 Task: Look for space in 'Aïn el Bell, Algeria from 21st June, 2023 to 29th June, 2023 for 4 adults in price range Rs.7000 to Rs.12000. Place can be entire place with 2 bedrooms having 2 beds and 2 bathrooms. Property type can be house, flat, hotel. Booking option can be shelf check-in. Required host language is .
Action: Mouse moved to (550, 117)
Screenshot: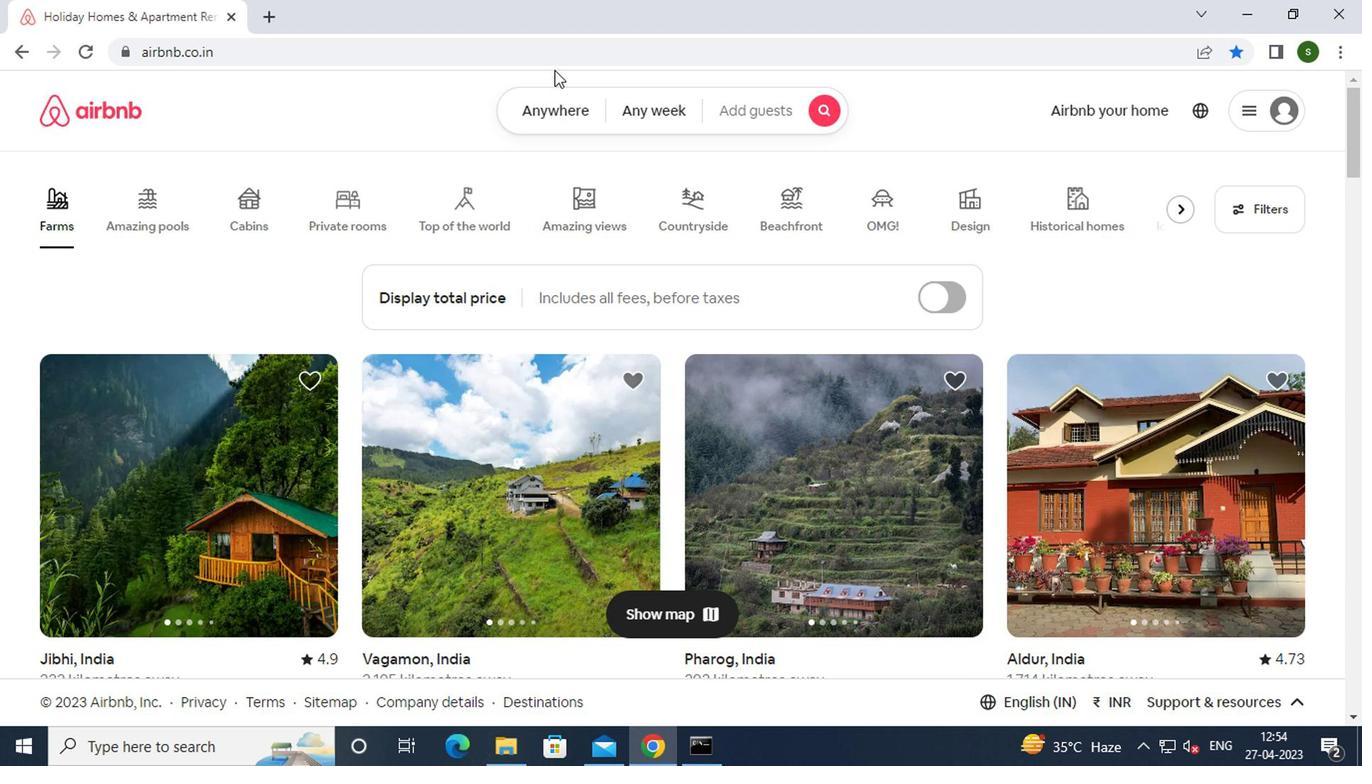 
Action: Mouse pressed left at (550, 117)
Screenshot: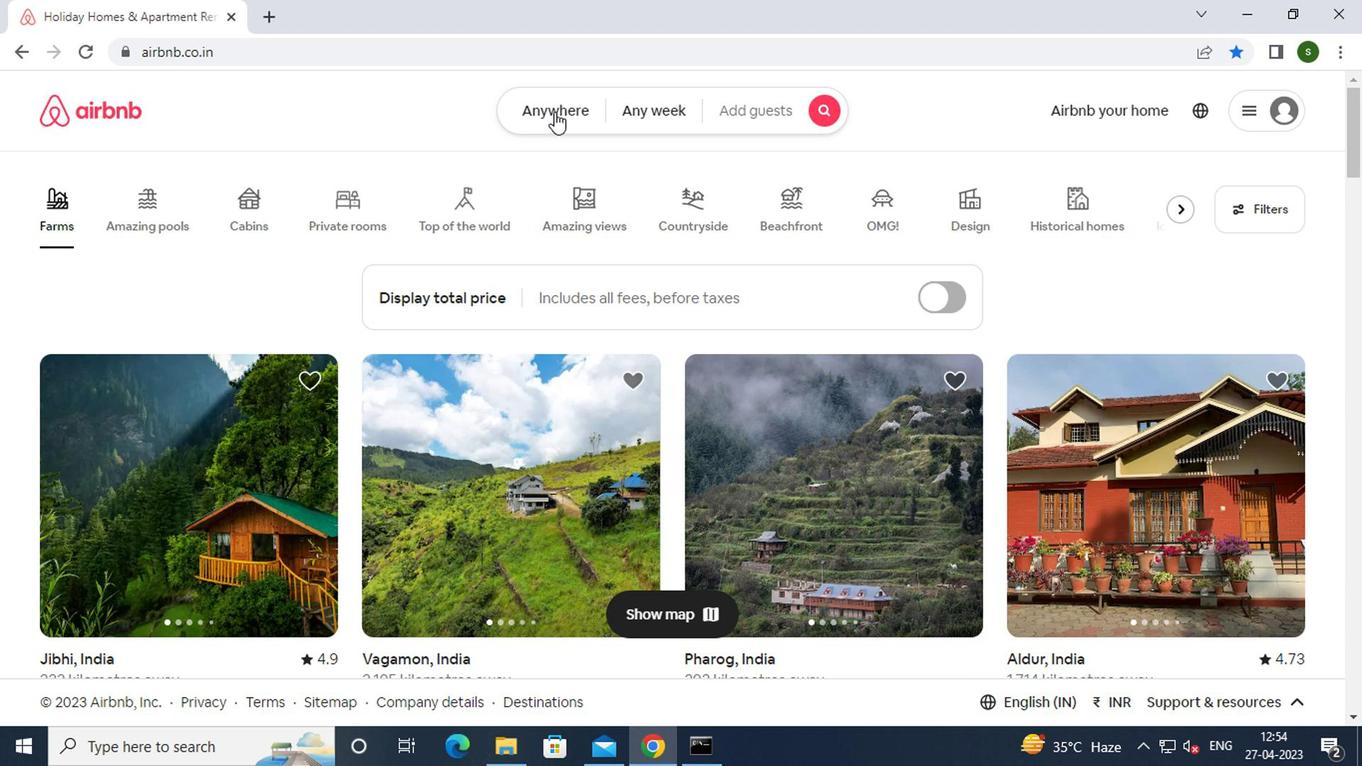 
Action: Mouse moved to (476, 191)
Screenshot: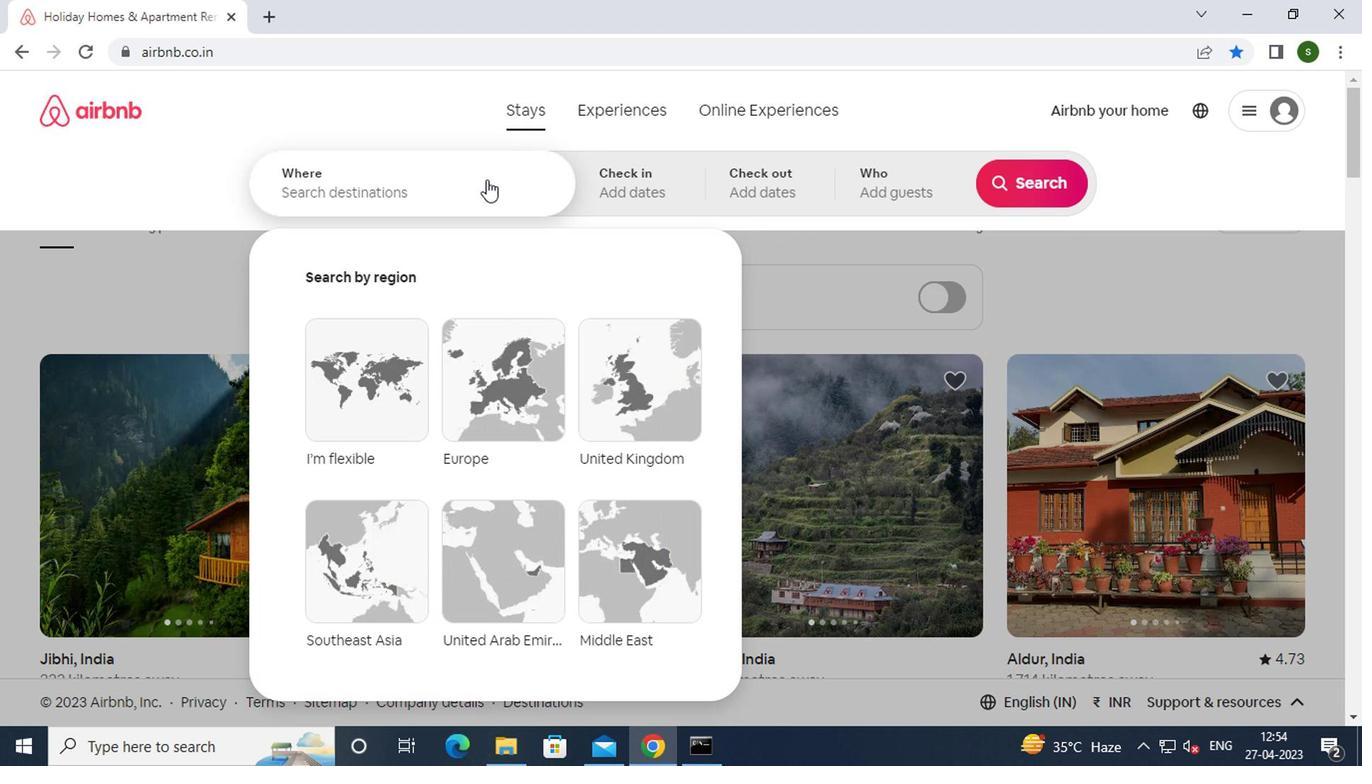 
Action: Mouse pressed left at (476, 191)
Screenshot: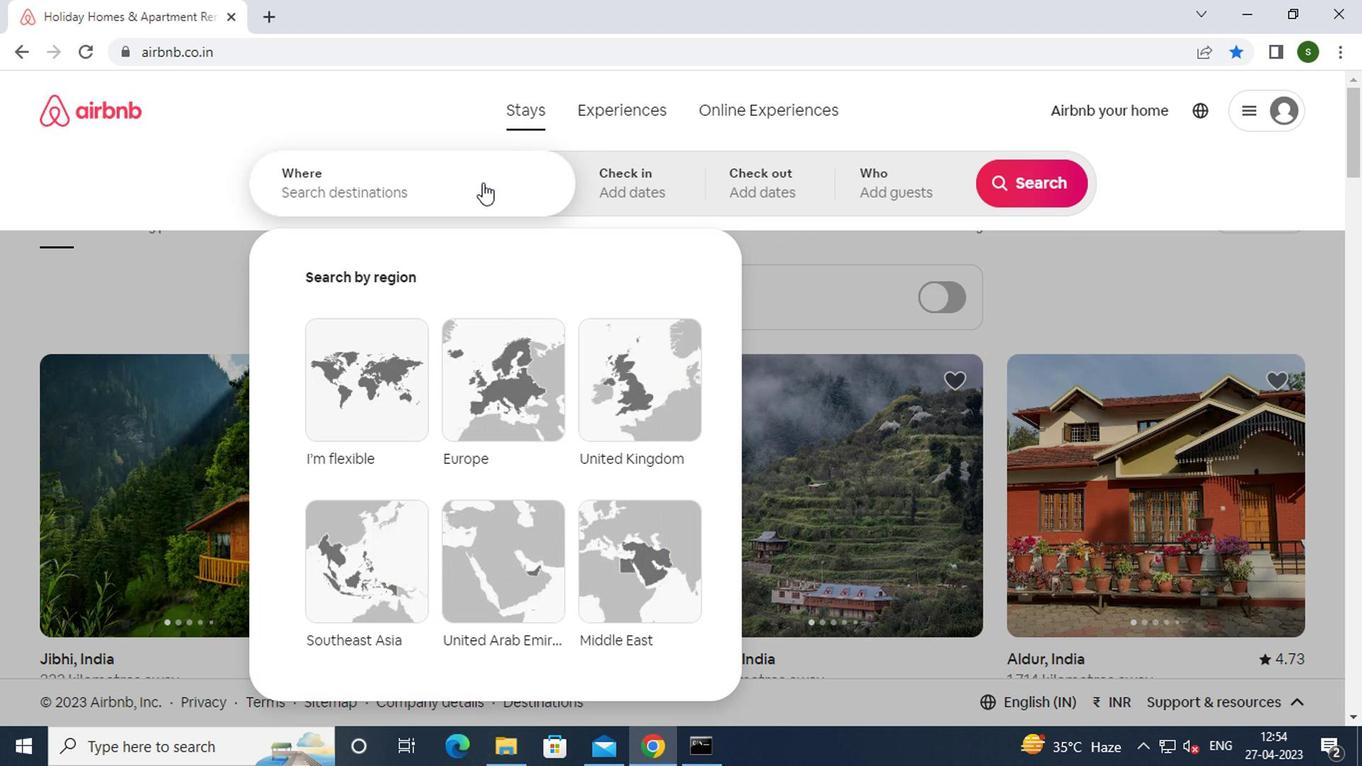 
Action: Key pressed a<Key.caps_lock>in<Key.space>el<Key.space><Key.caps_lock>b<Key.caps_lock>ell,
Screenshot: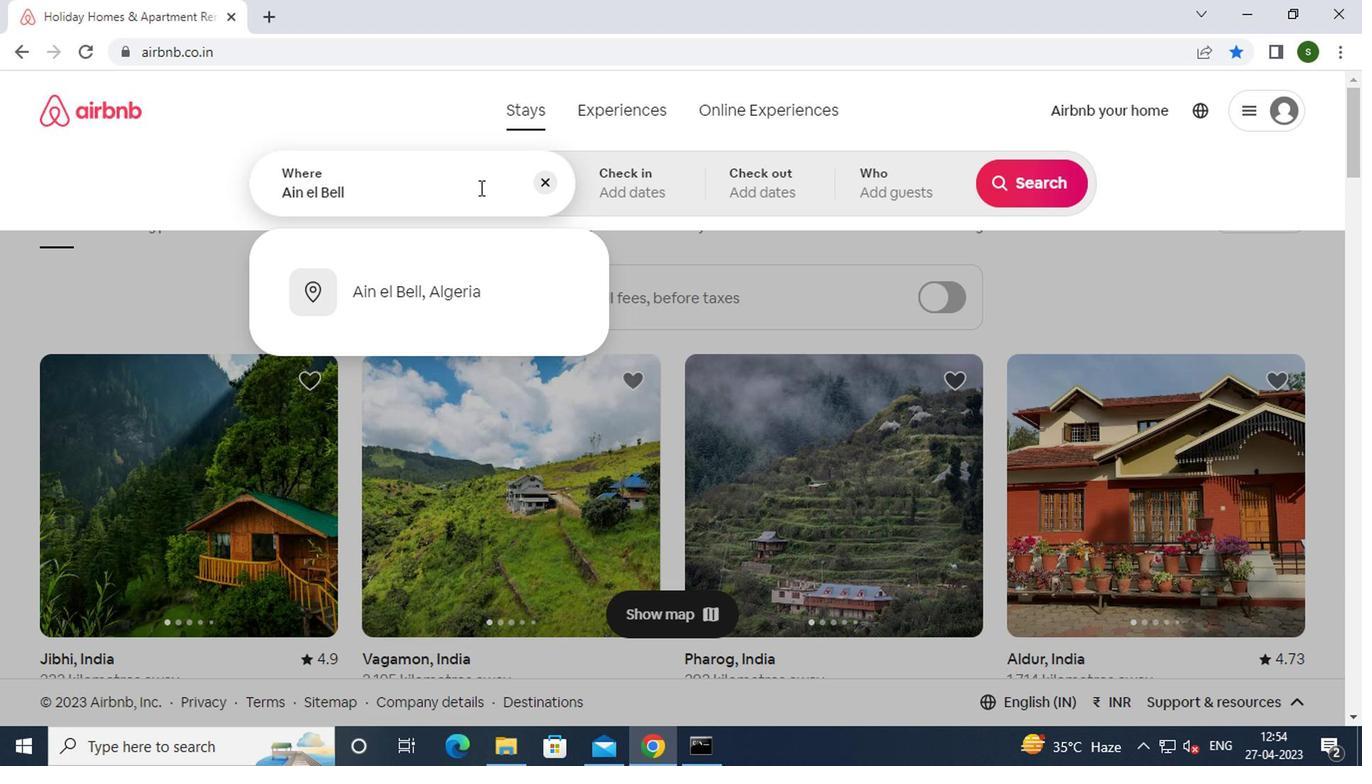
Action: Mouse moved to (494, 291)
Screenshot: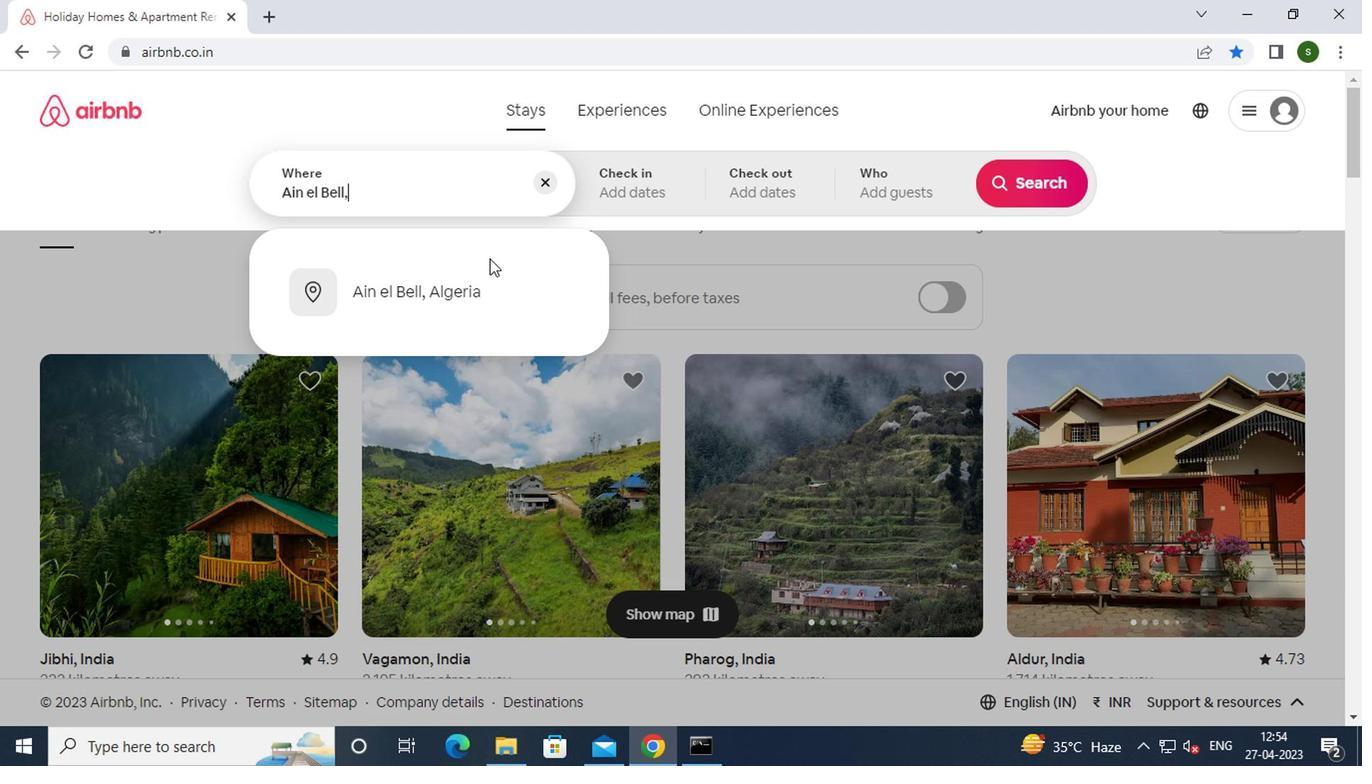 
Action: Mouse pressed left at (494, 291)
Screenshot: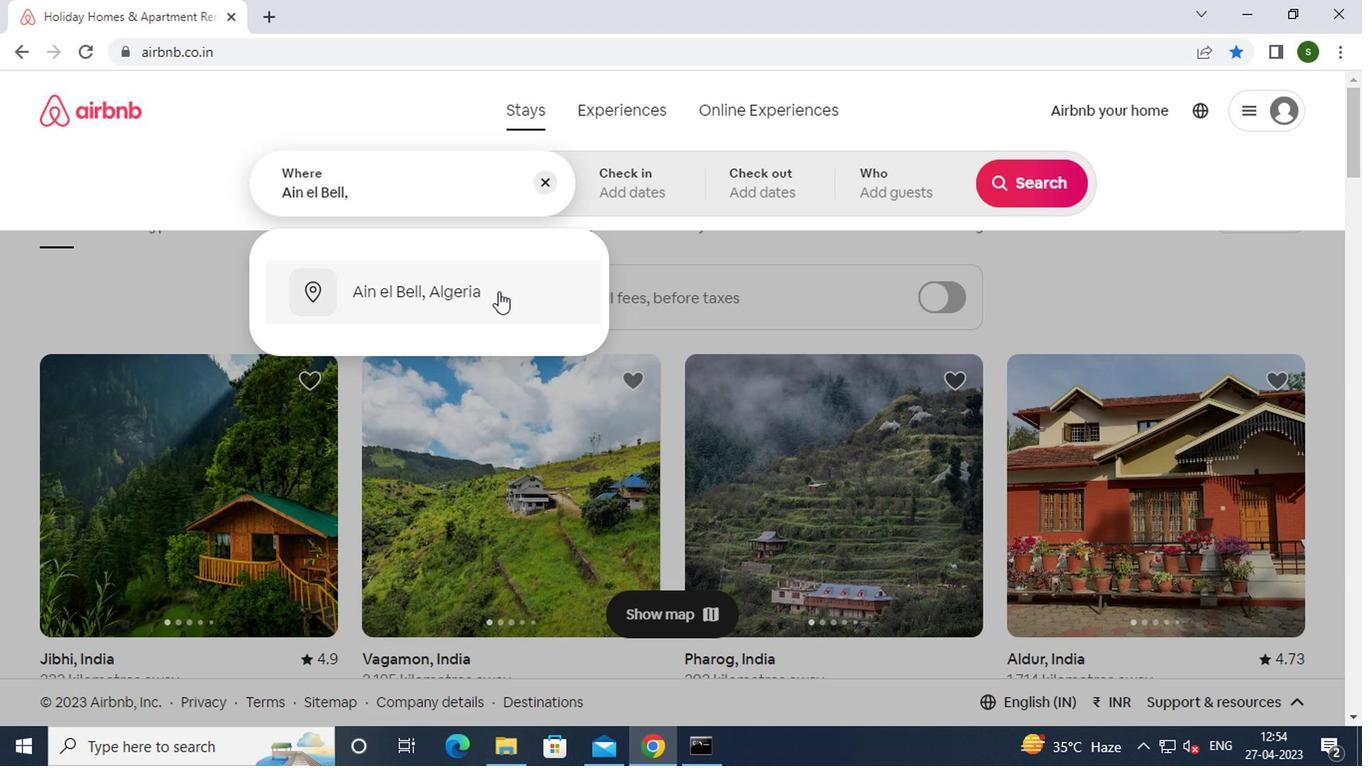 
Action: Mouse moved to (1017, 335)
Screenshot: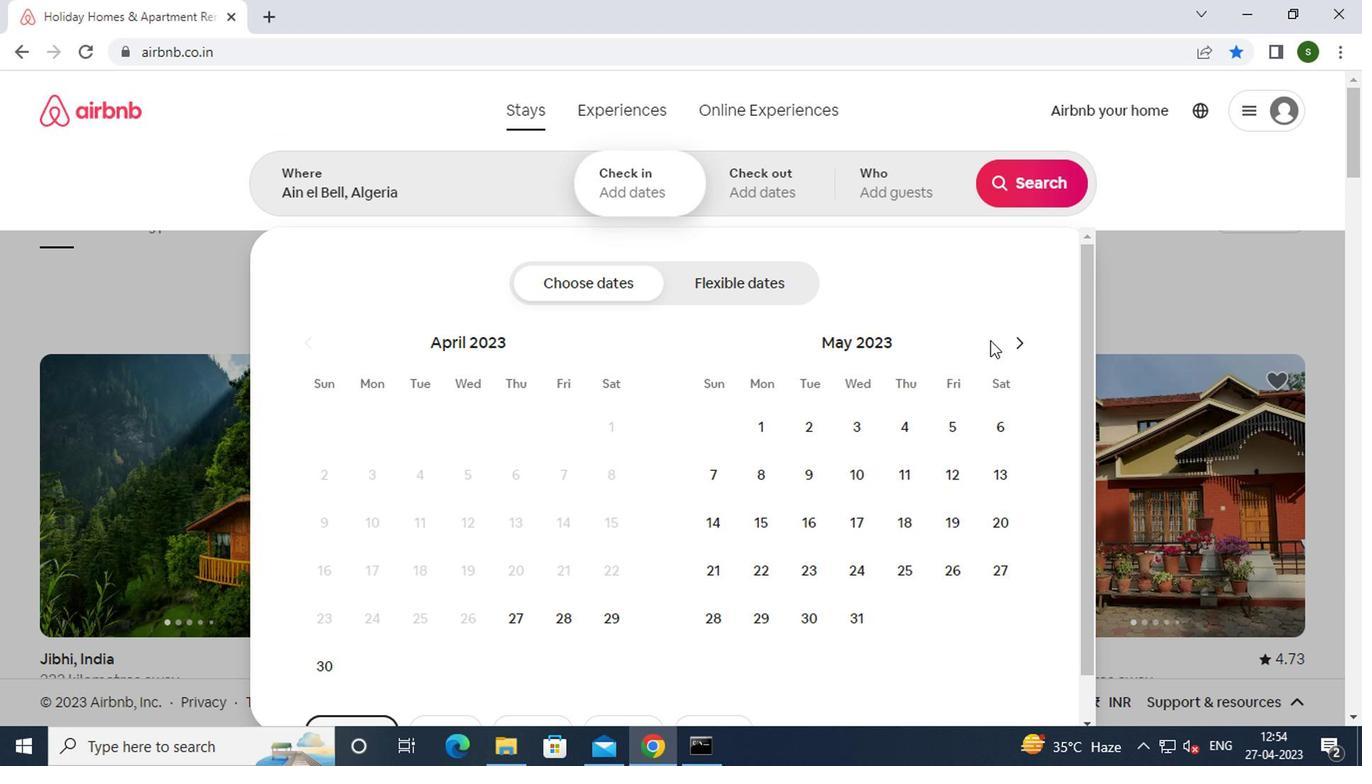
Action: Mouse pressed left at (1017, 335)
Screenshot: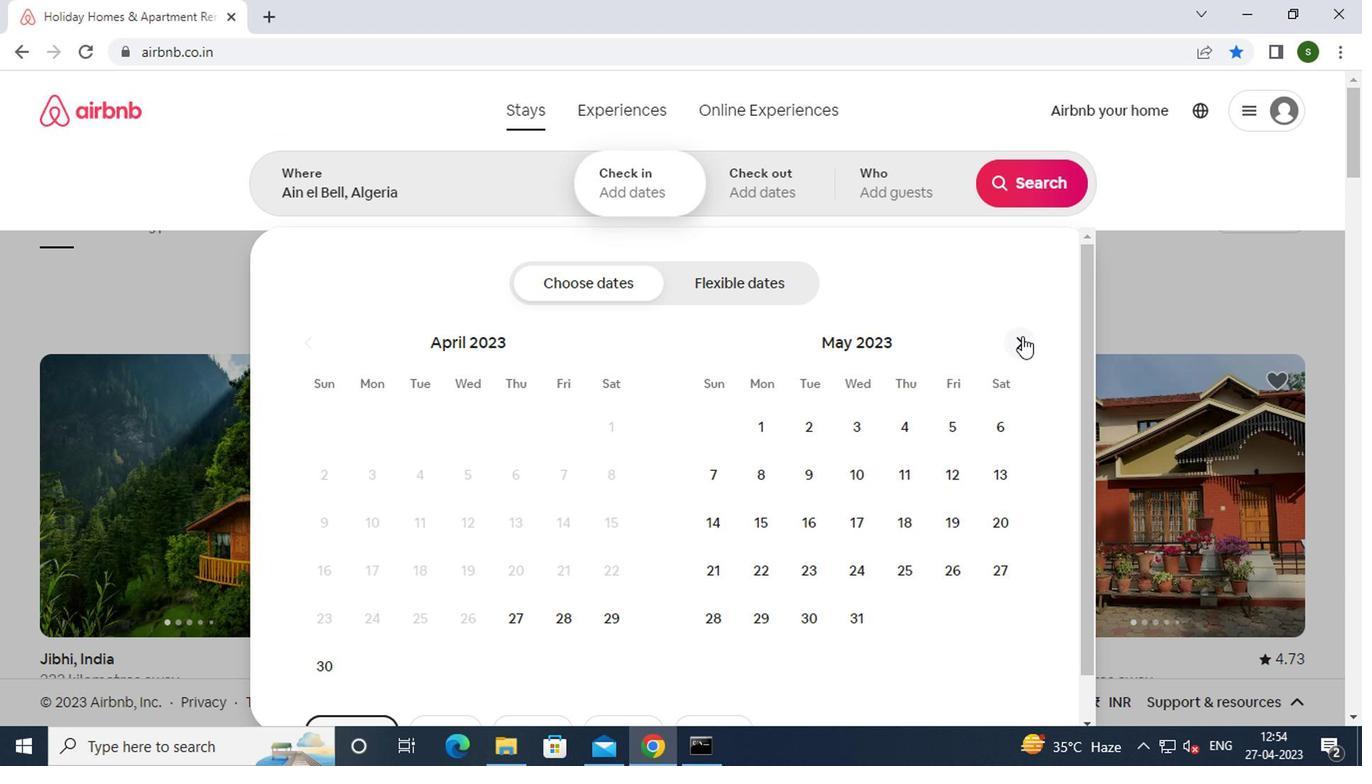 
Action: Mouse moved to (850, 564)
Screenshot: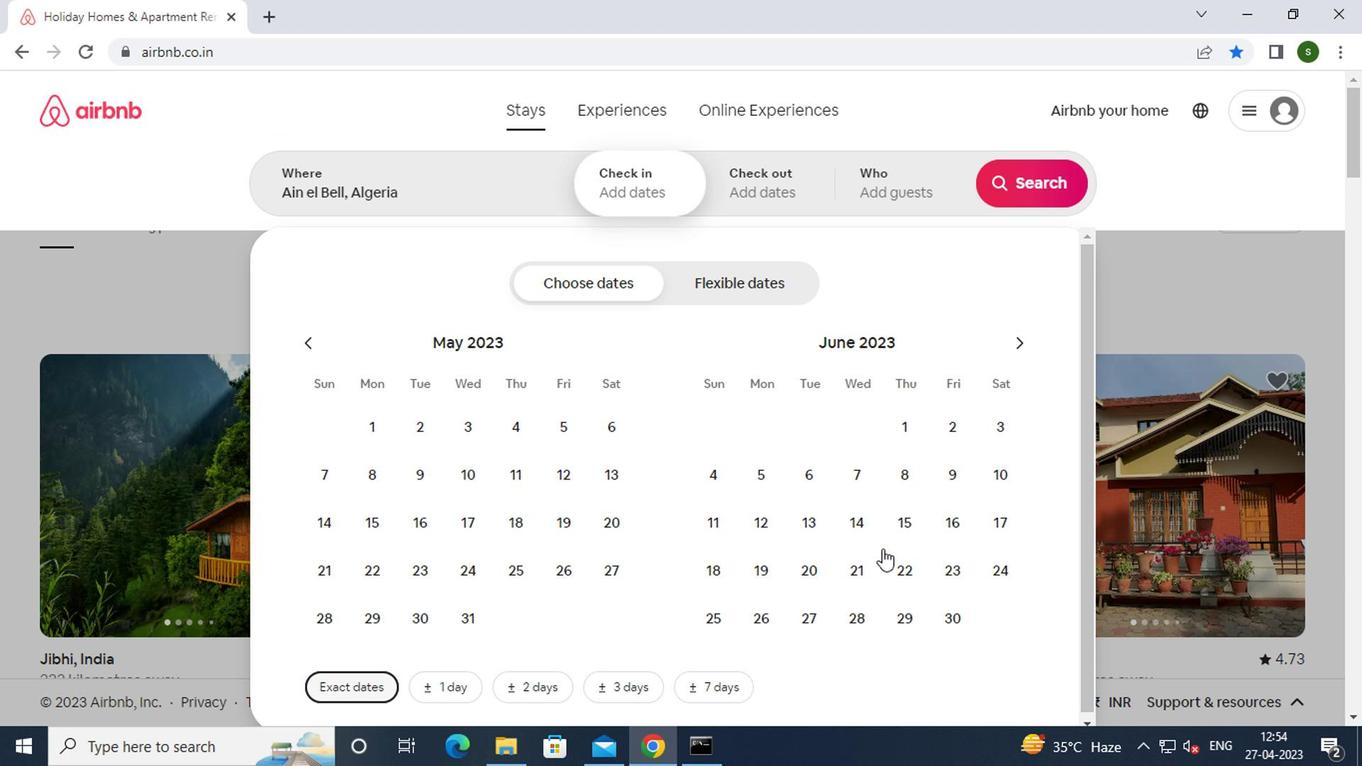
Action: Mouse pressed left at (850, 564)
Screenshot: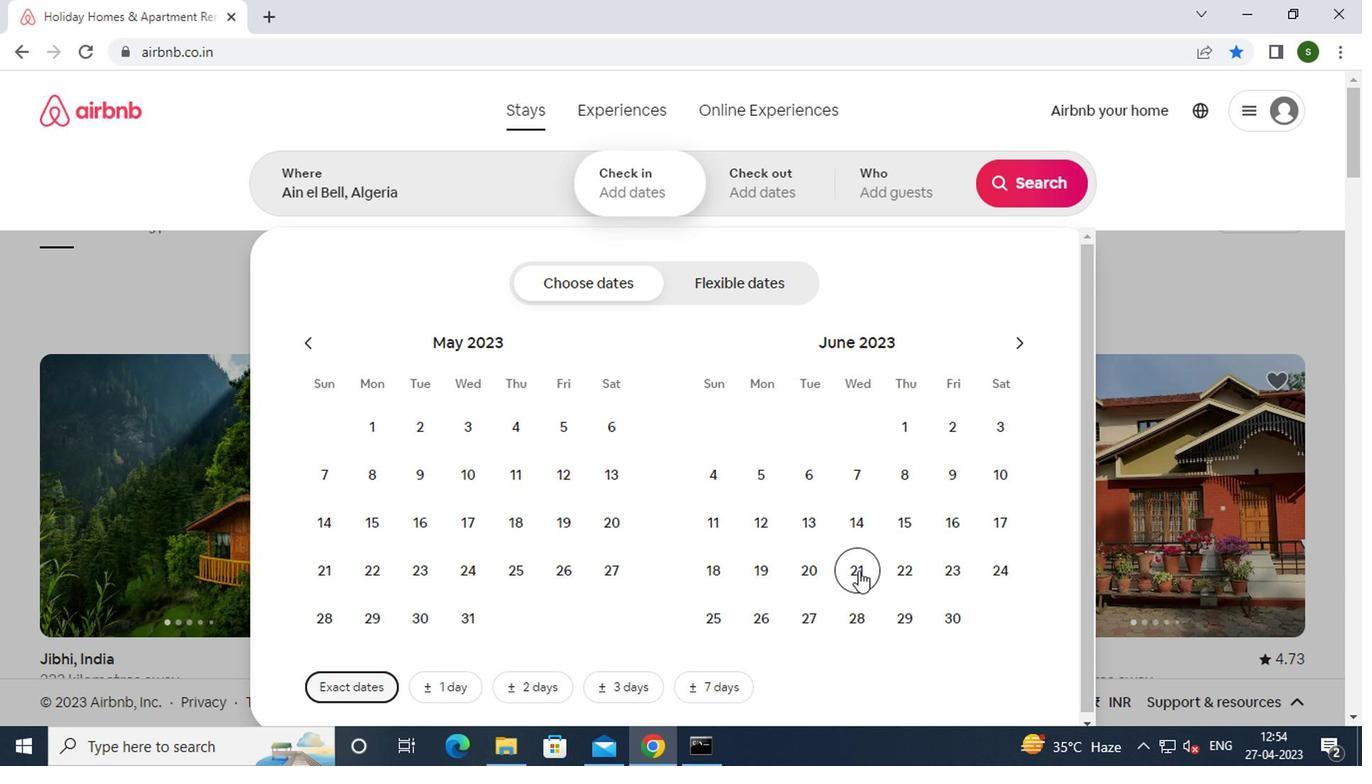 
Action: Mouse moved to (897, 596)
Screenshot: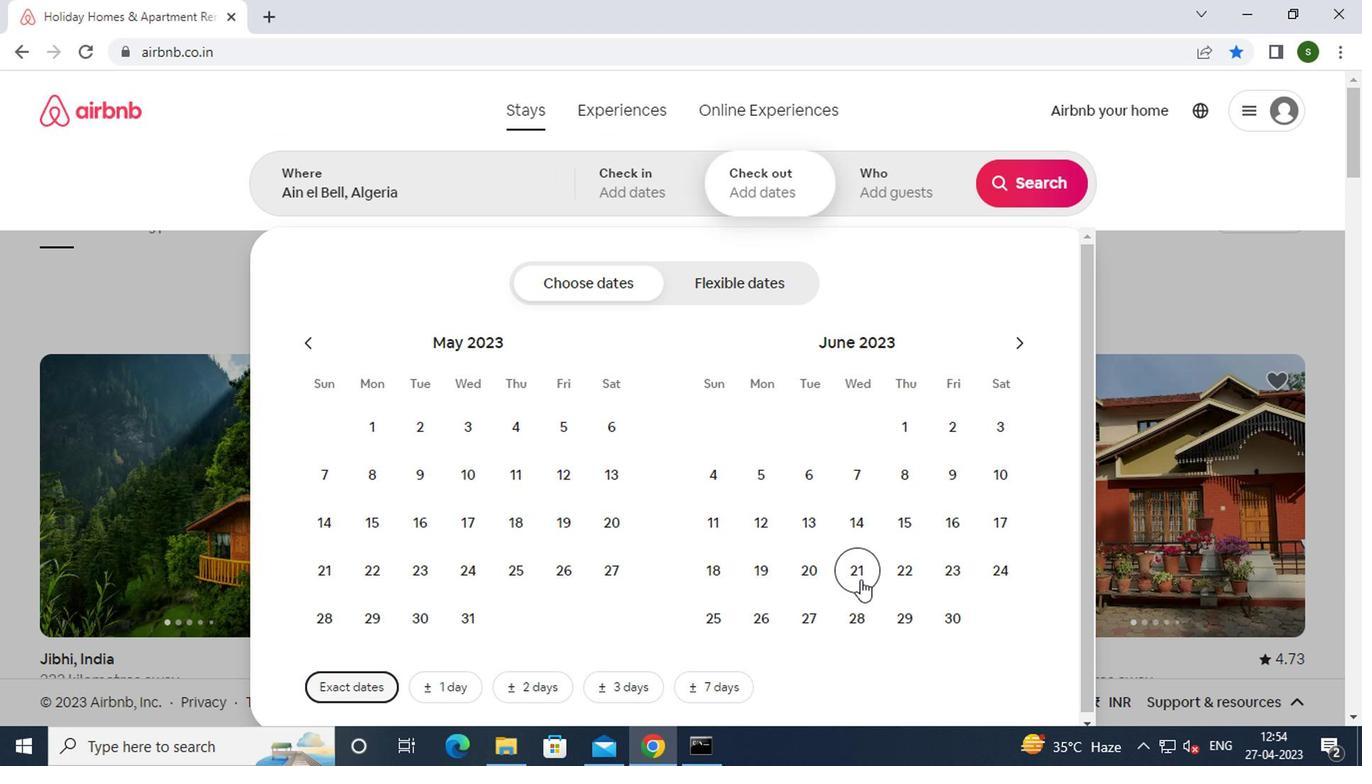 
Action: Mouse pressed left at (897, 596)
Screenshot: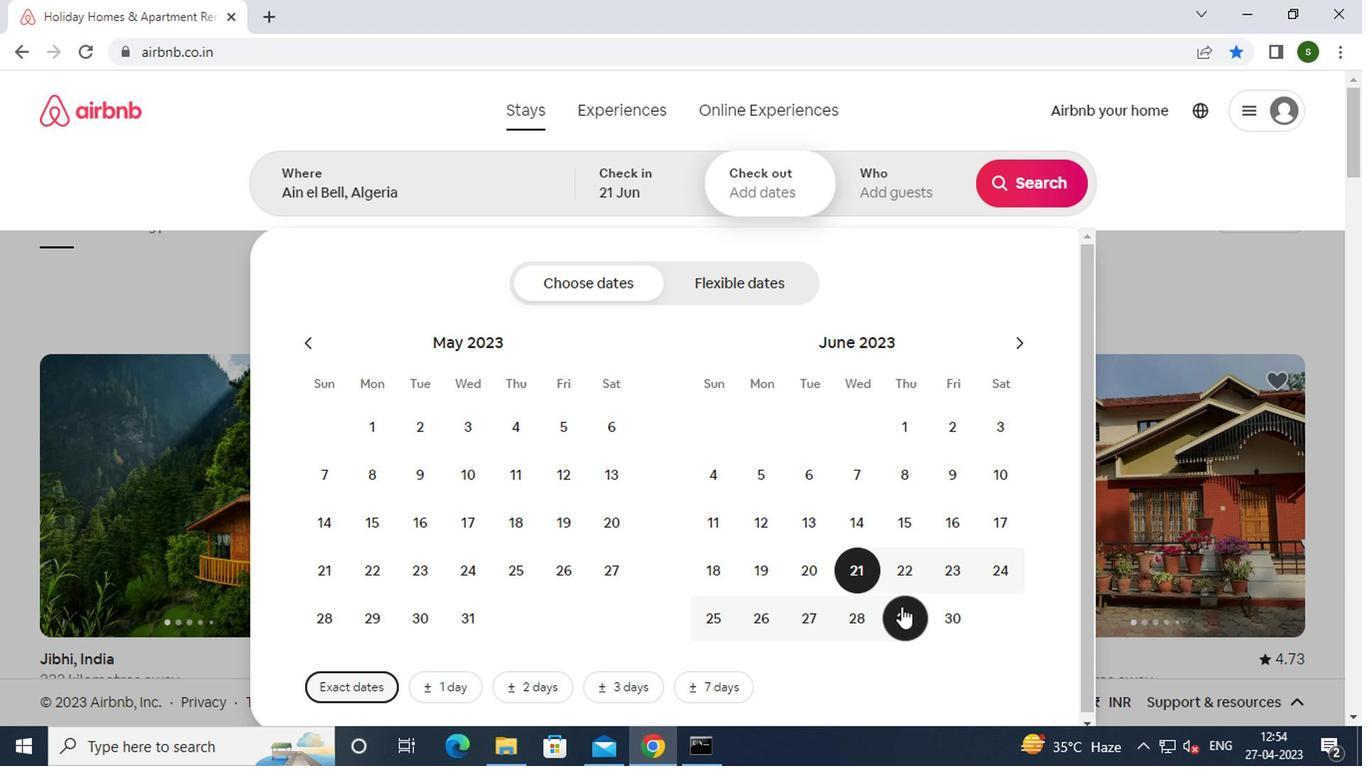 
Action: Mouse moved to (897, 198)
Screenshot: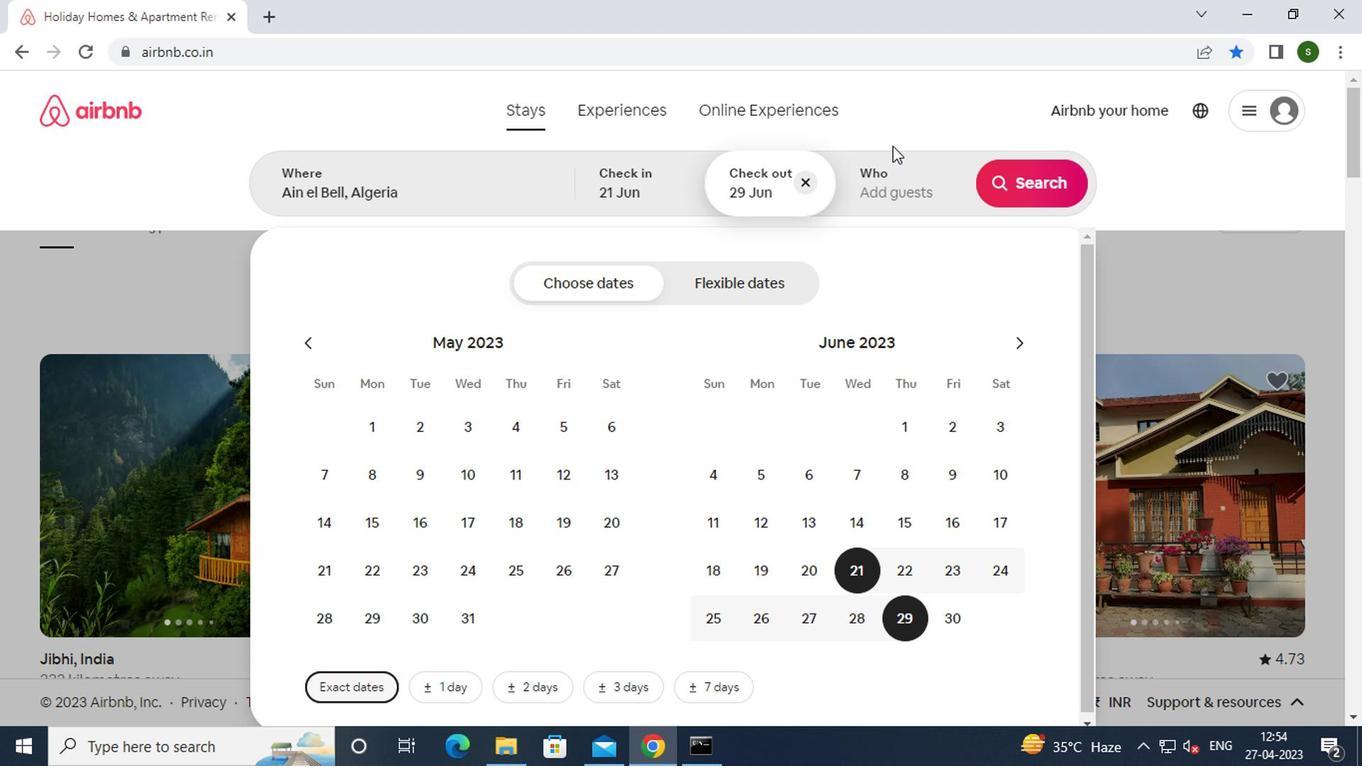 
Action: Mouse pressed left at (897, 198)
Screenshot: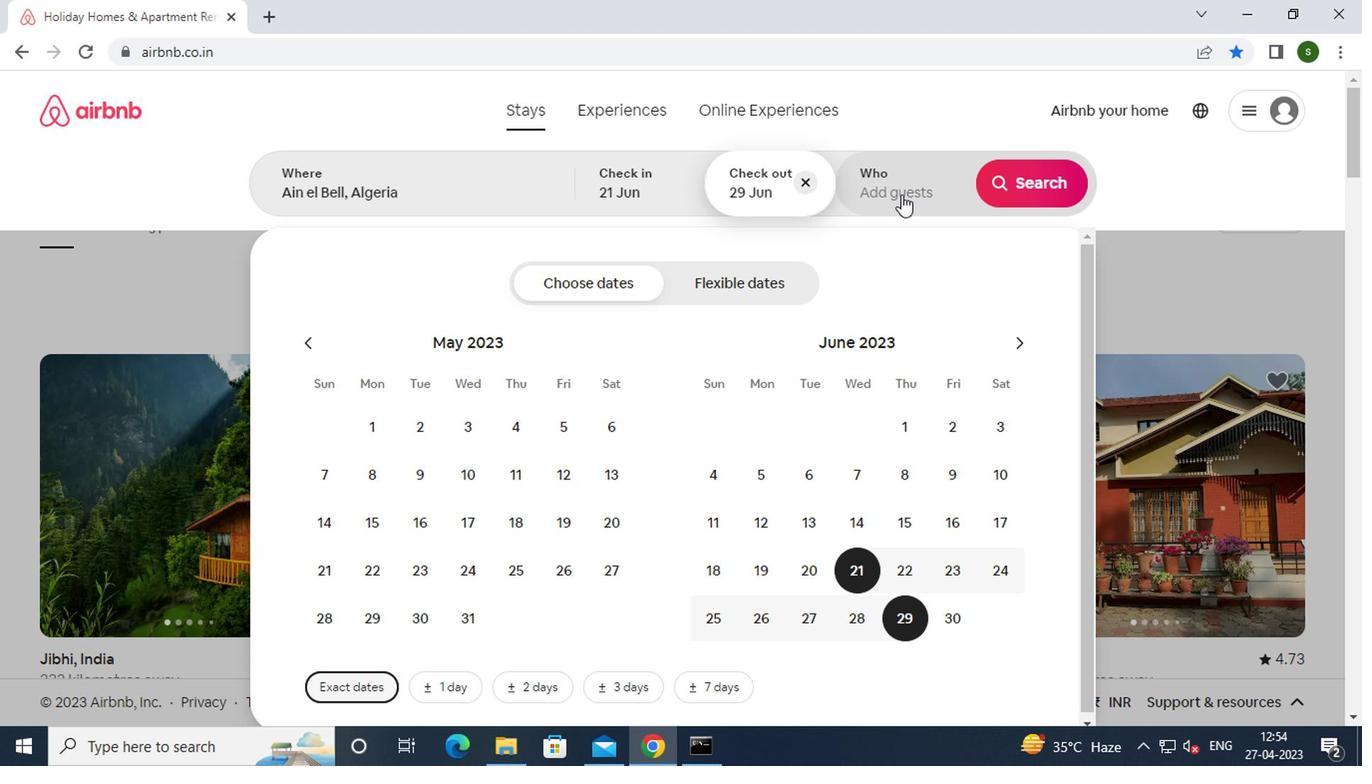 
Action: Mouse moved to (1036, 286)
Screenshot: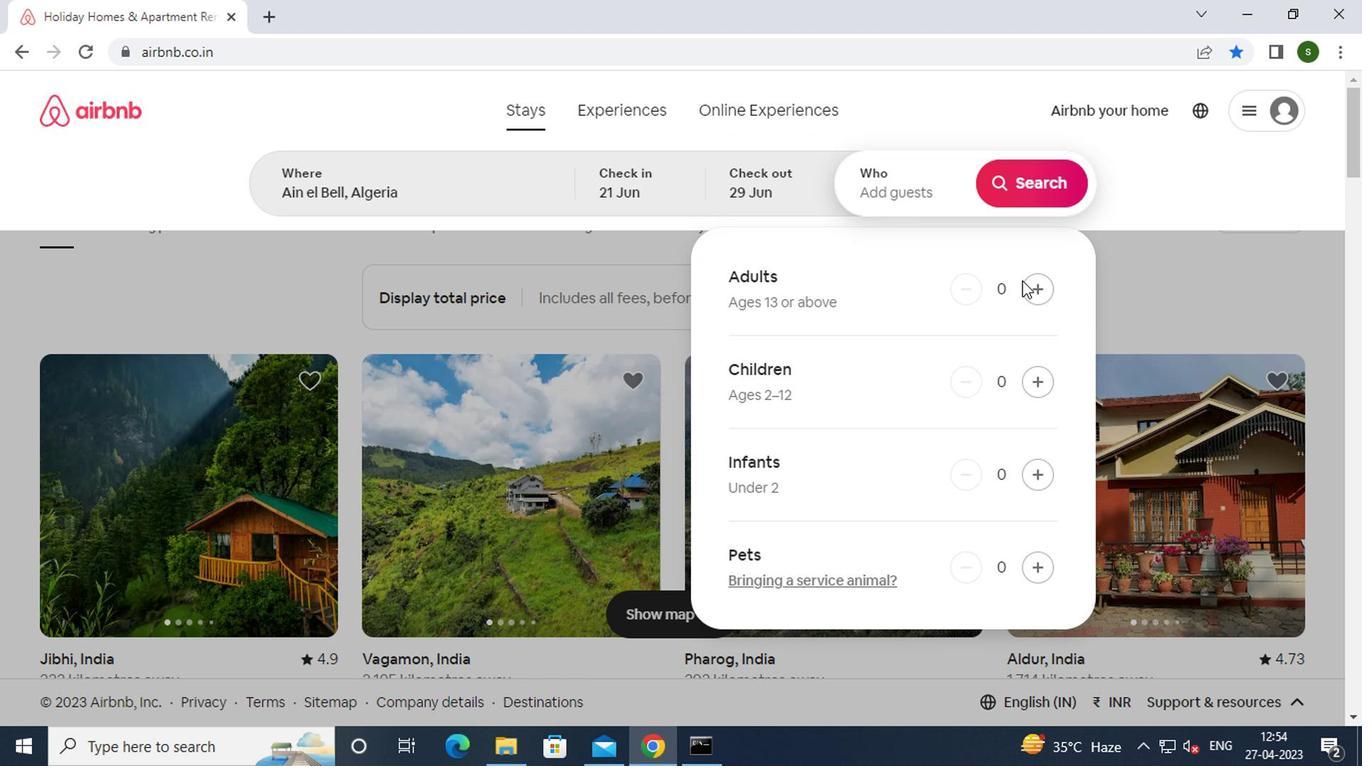 
Action: Mouse pressed left at (1036, 286)
Screenshot: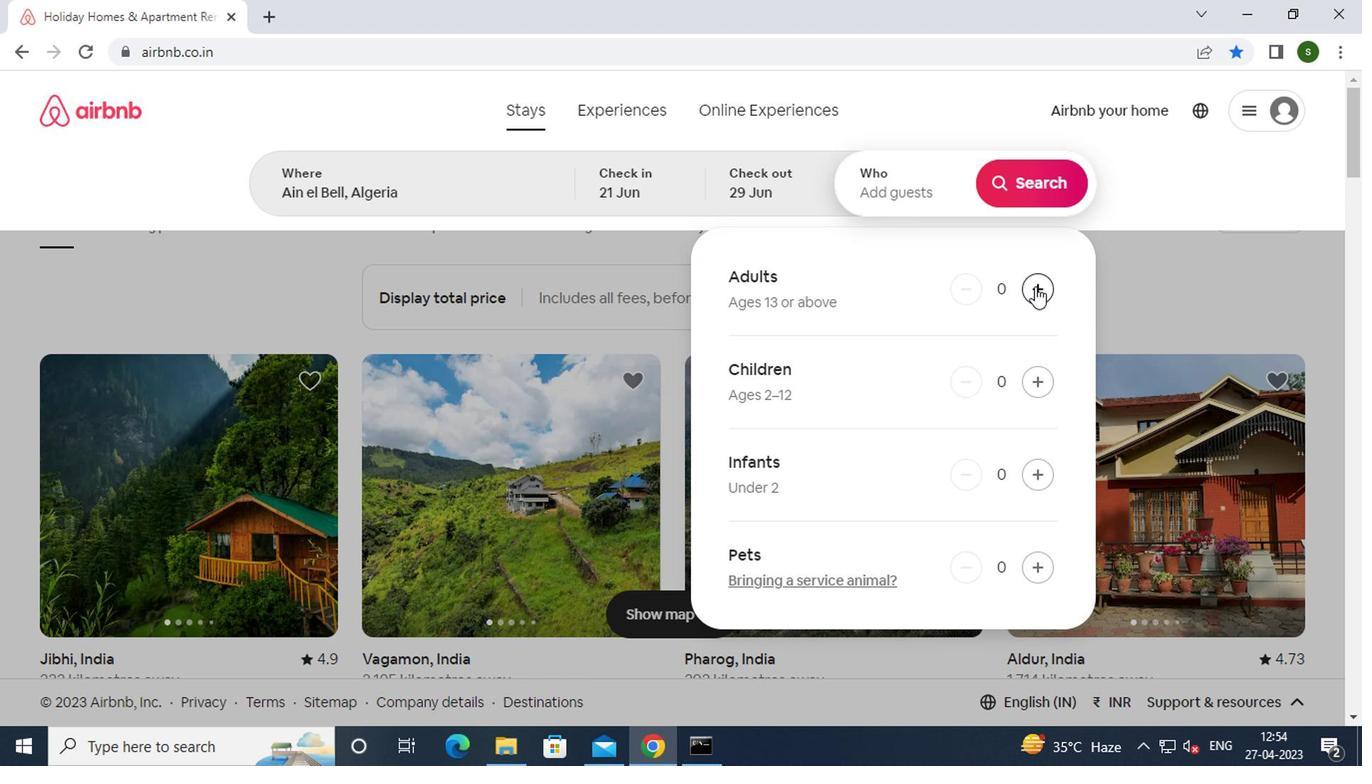 
Action: Mouse pressed left at (1036, 286)
Screenshot: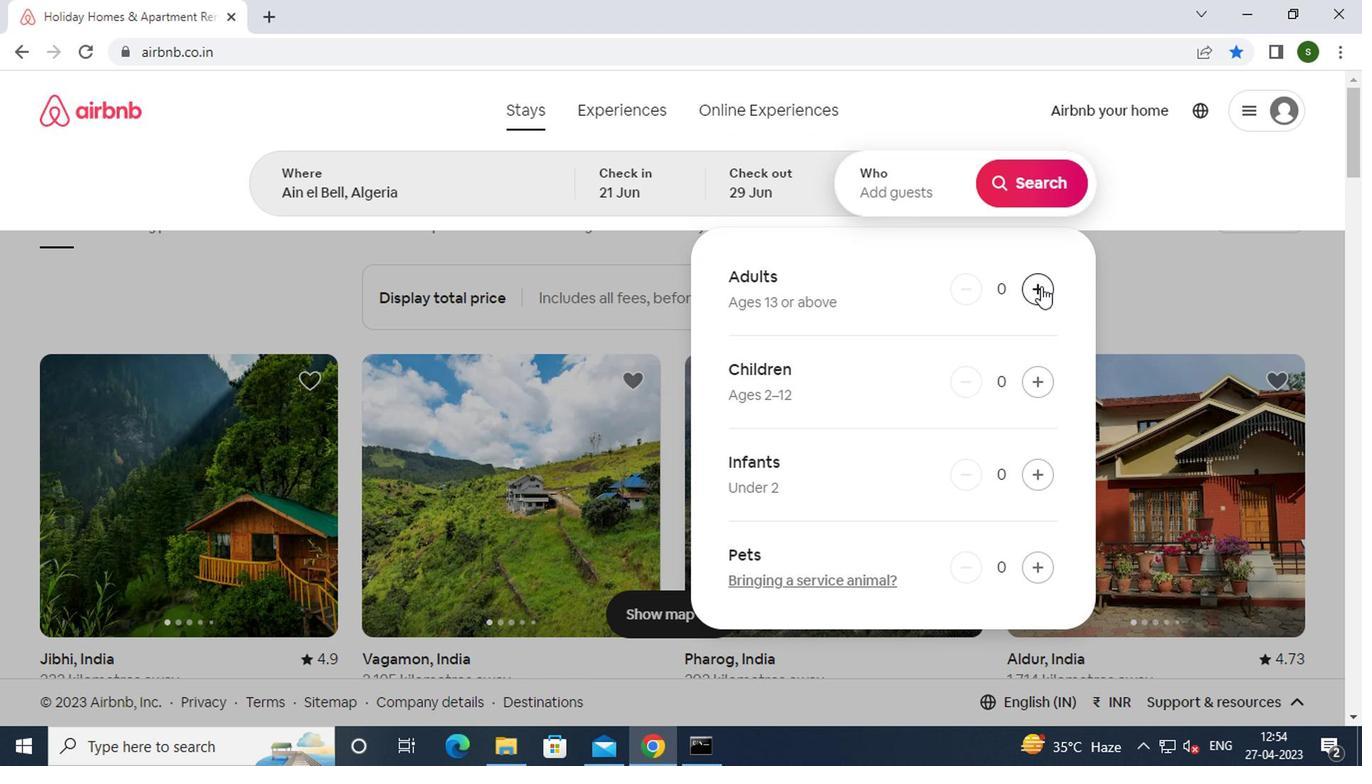
Action: Mouse pressed left at (1036, 286)
Screenshot: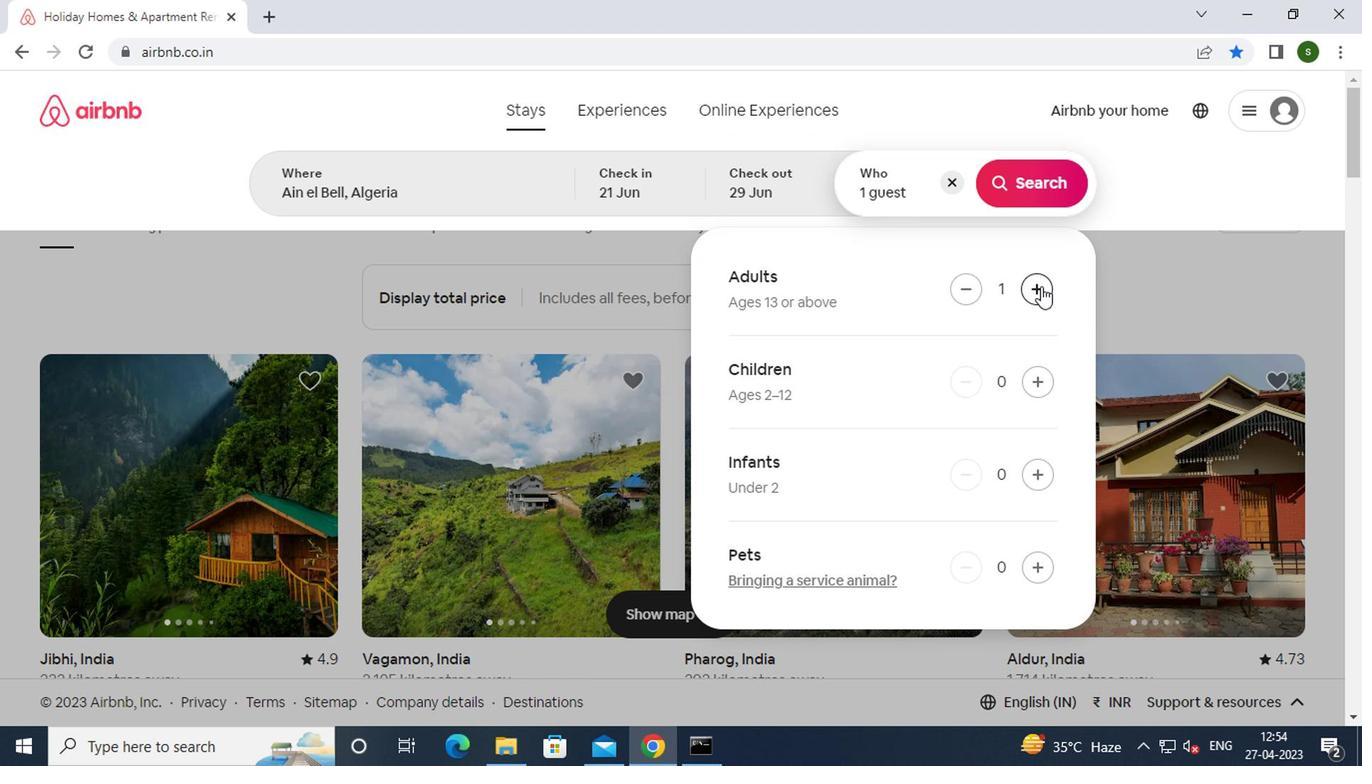 
Action: Mouse pressed left at (1036, 286)
Screenshot: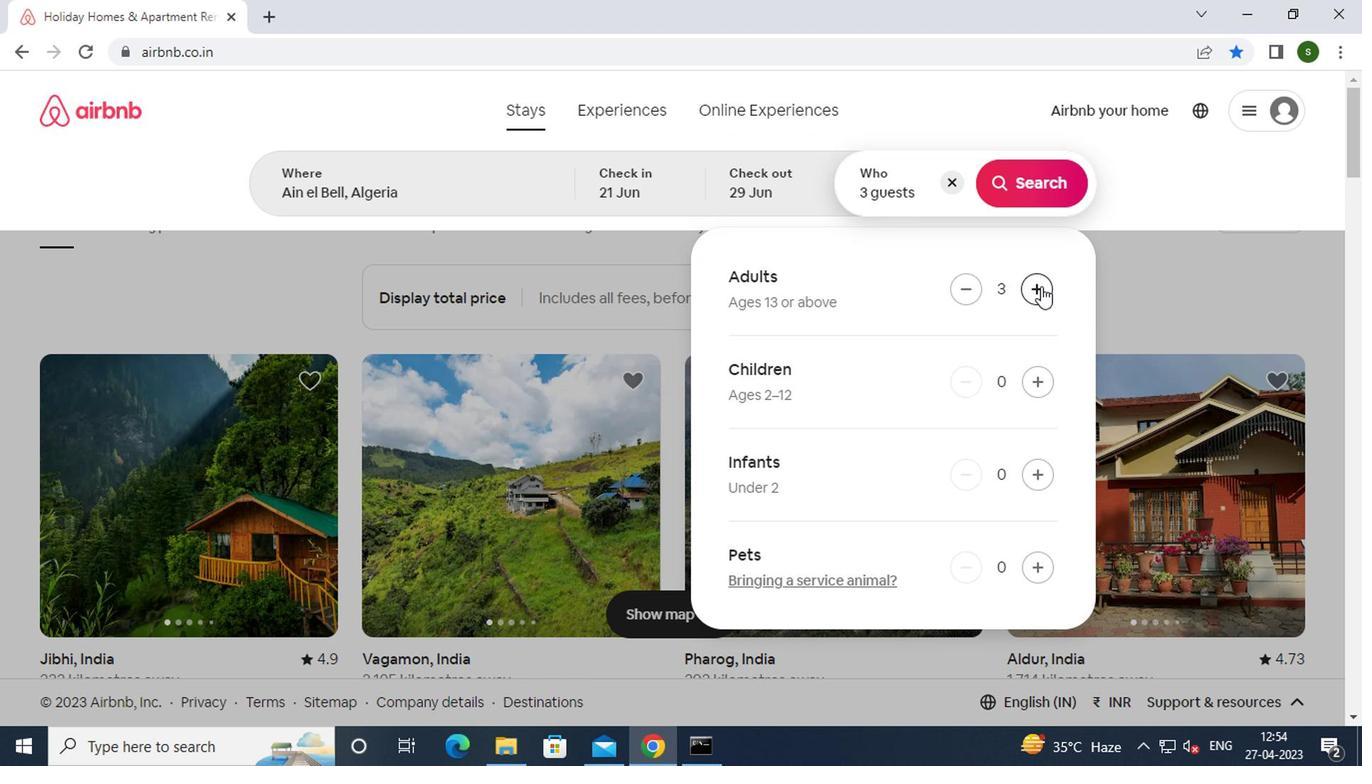 
Action: Mouse moved to (1044, 195)
Screenshot: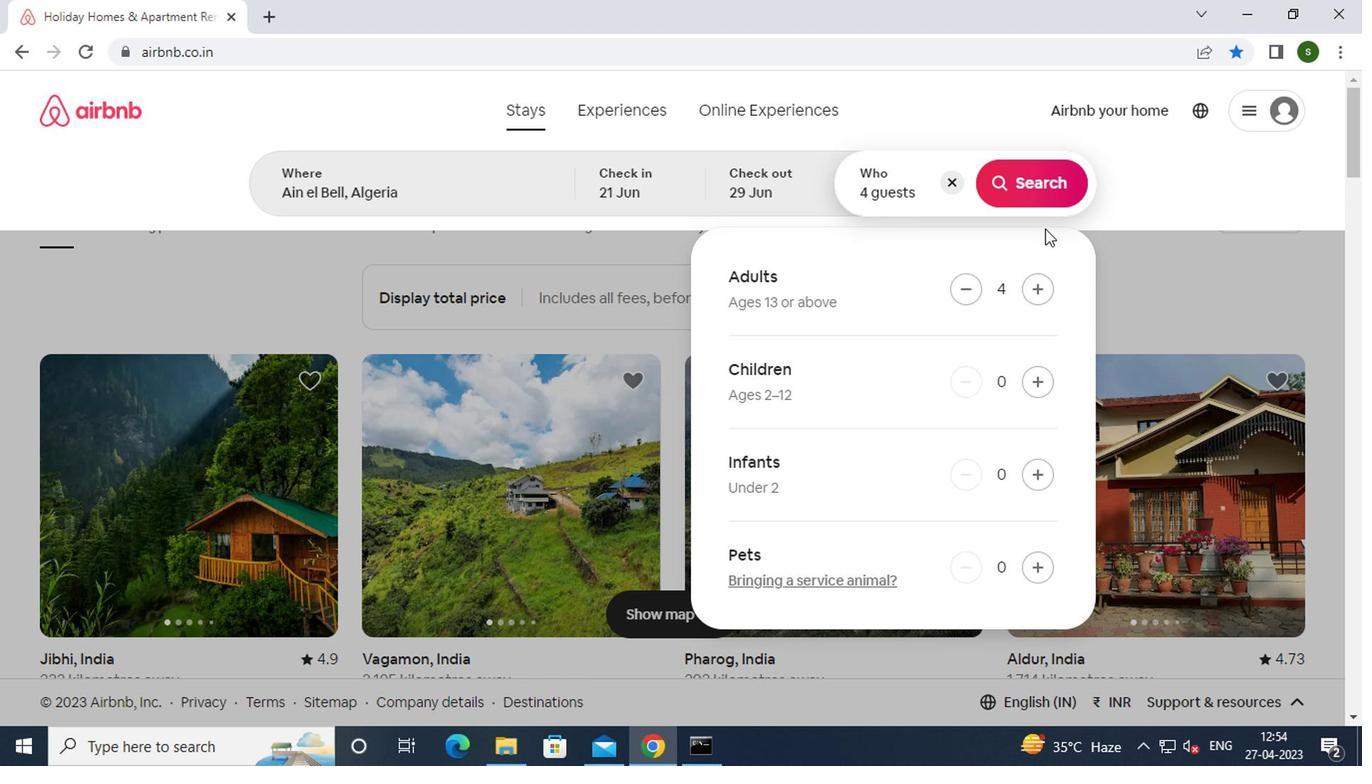 
Action: Mouse pressed left at (1044, 195)
Screenshot: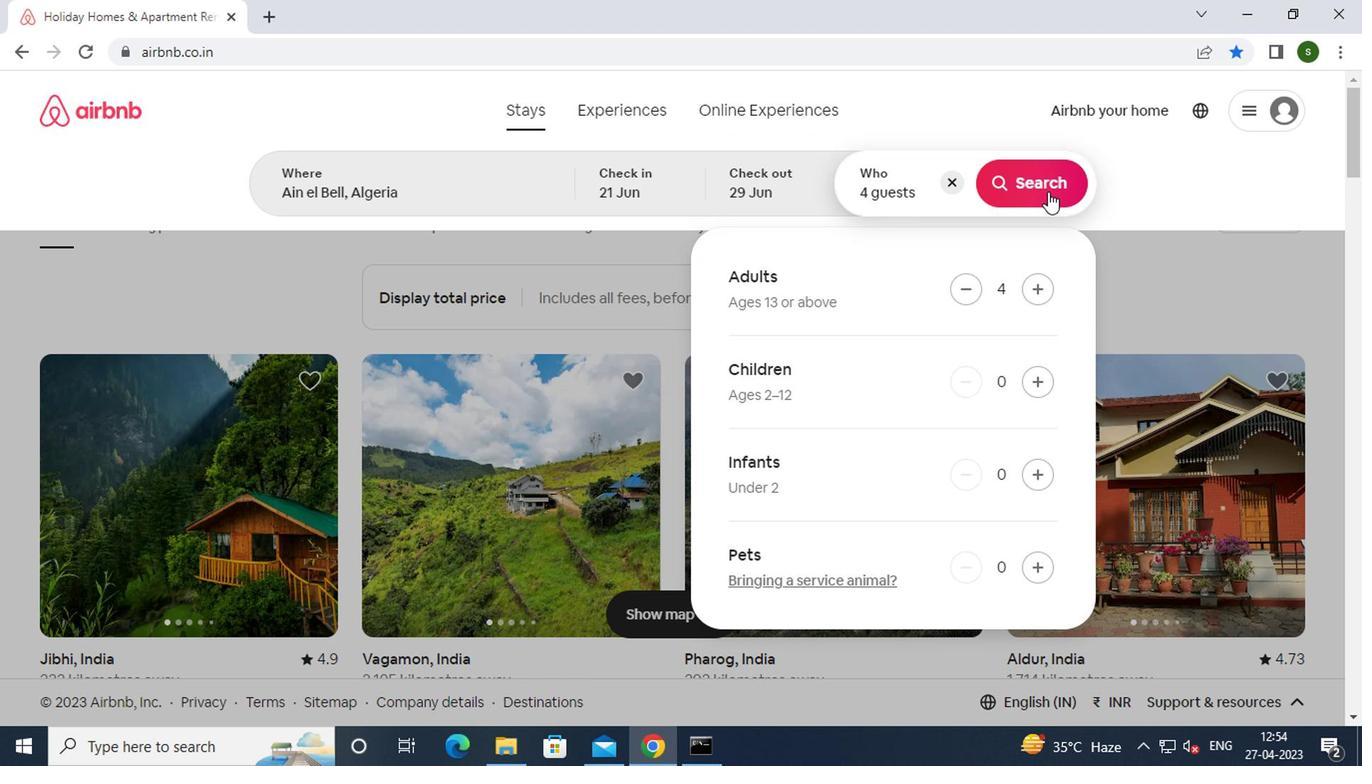 
Action: Mouse moved to (1242, 193)
Screenshot: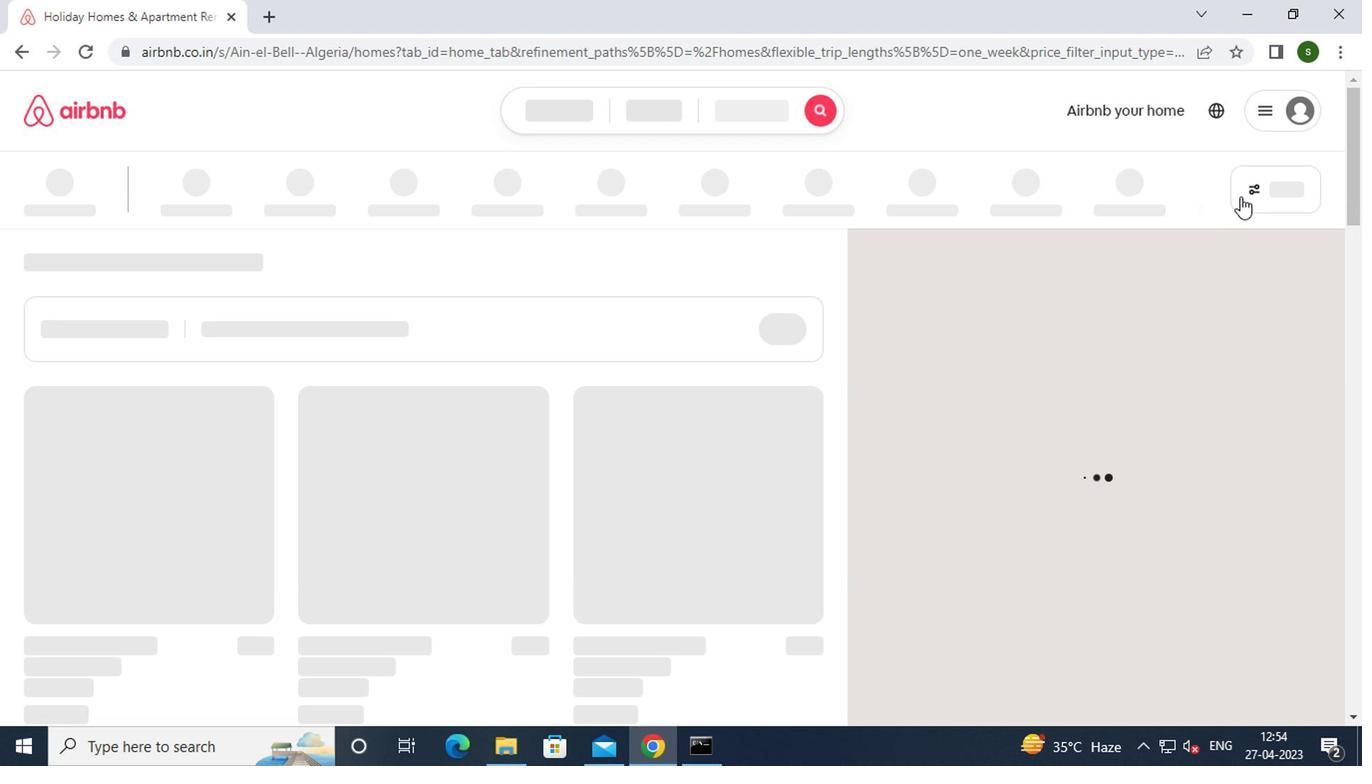 
Action: Mouse pressed left at (1242, 193)
Screenshot: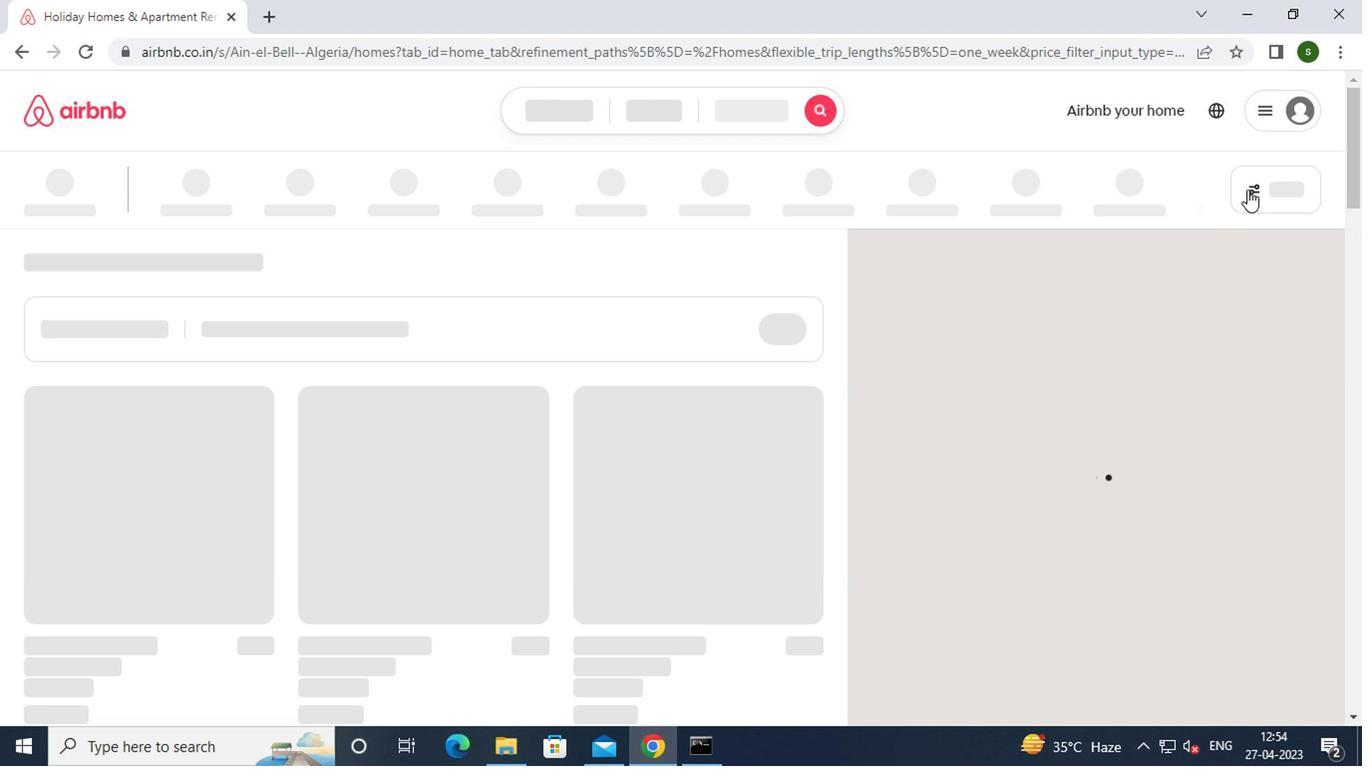 
Action: Mouse moved to (592, 371)
Screenshot: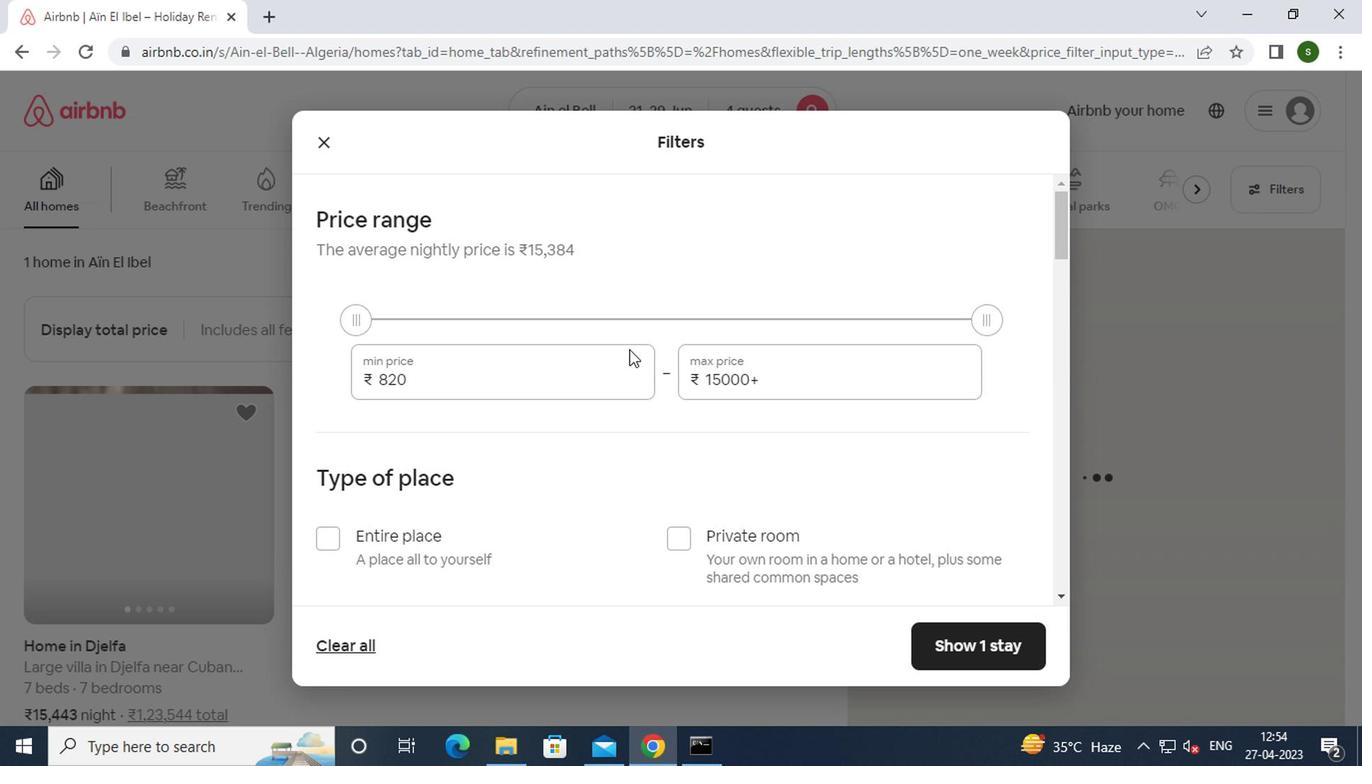 
Action: Mouse pressed left at (592, 371)
Screenshot: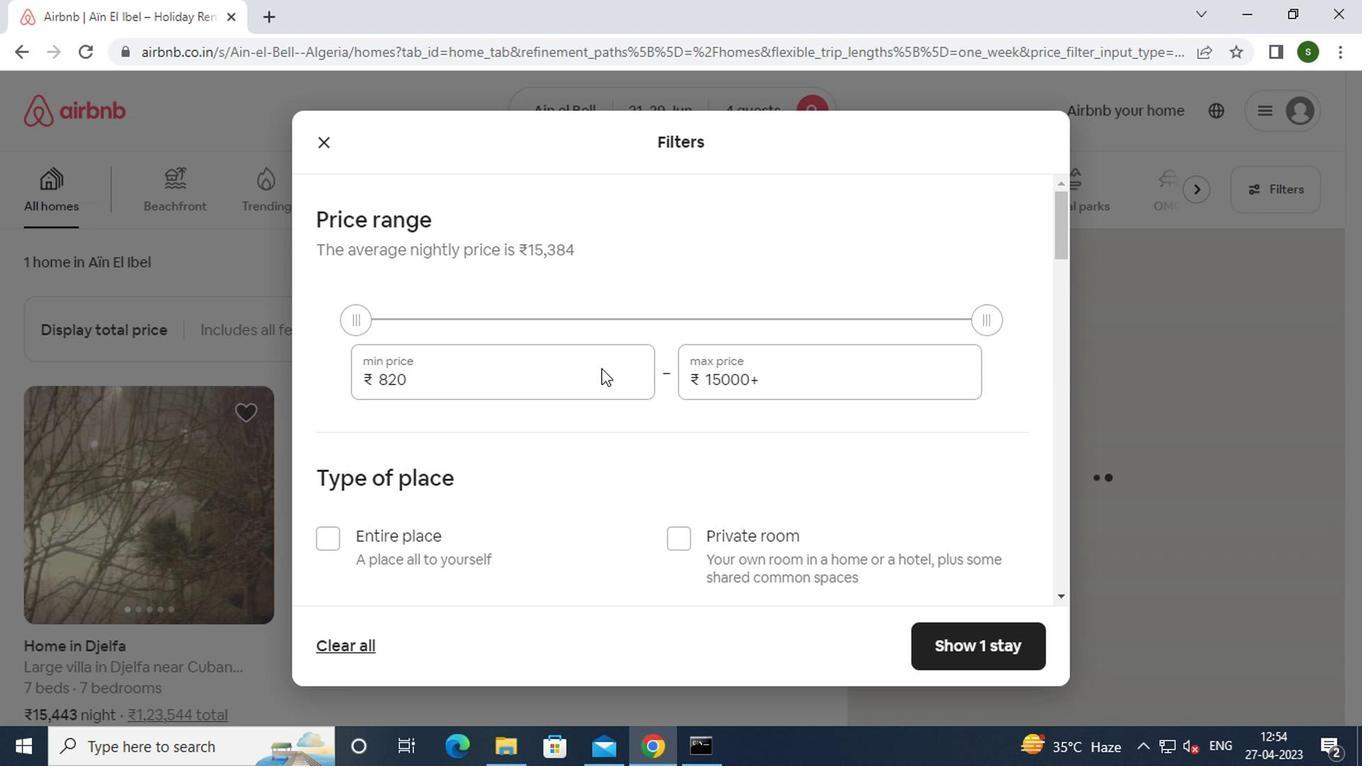 
Action: Mouse moved to (592, 372)
Screenshot: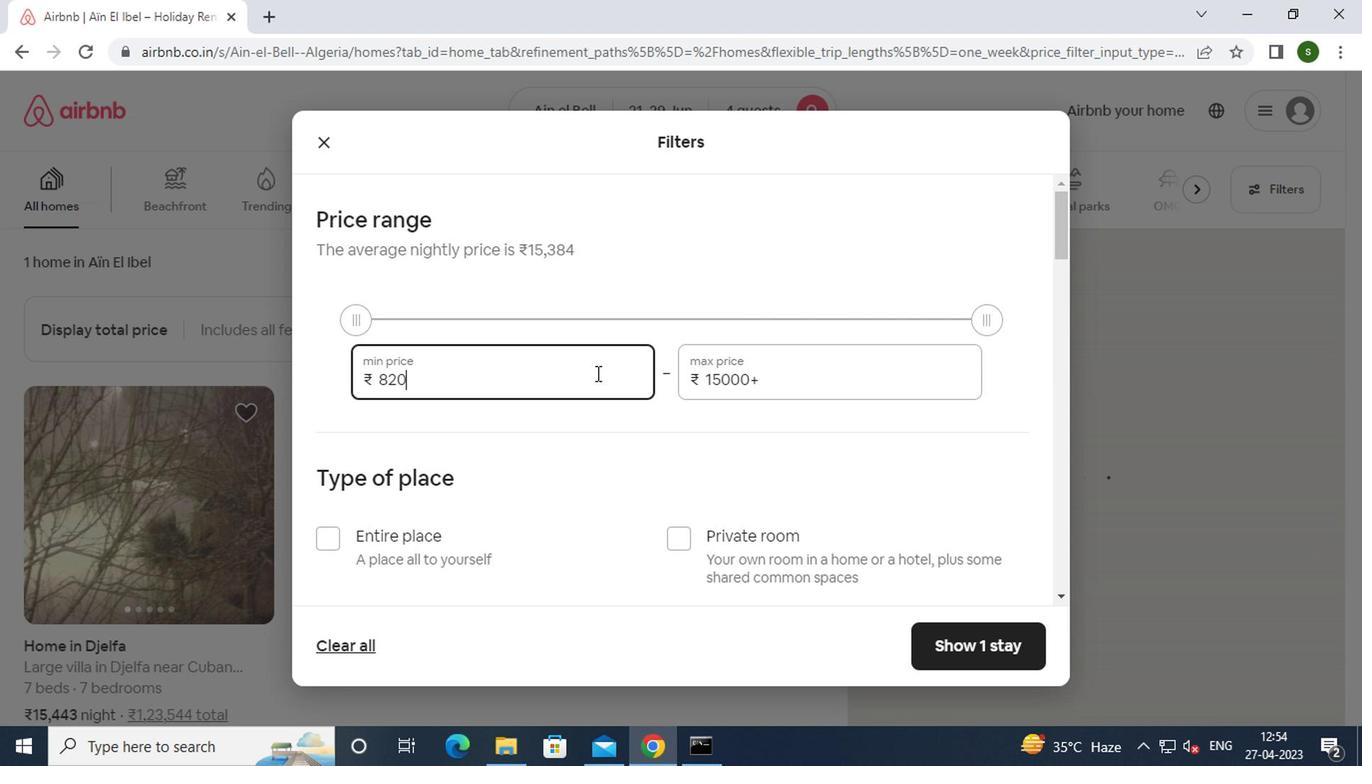 
Action: Key pressed <Key.backspace><Key.backspace><Key.backspace><Key.backspace><Key.backspace><Key.backspace><Key.backspace><Key.backspace>7000
Screenshot: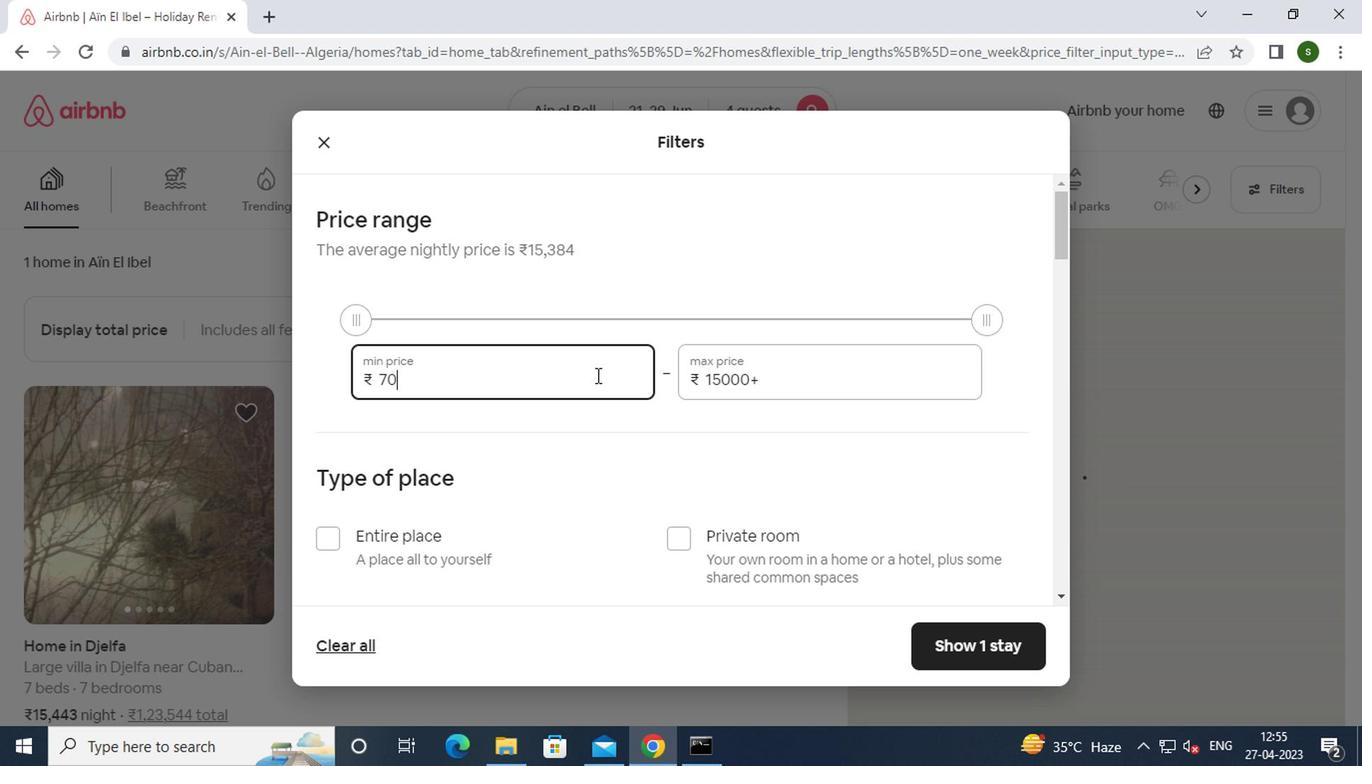 
Action: Mouse moved to (780, 380)
Screenshot: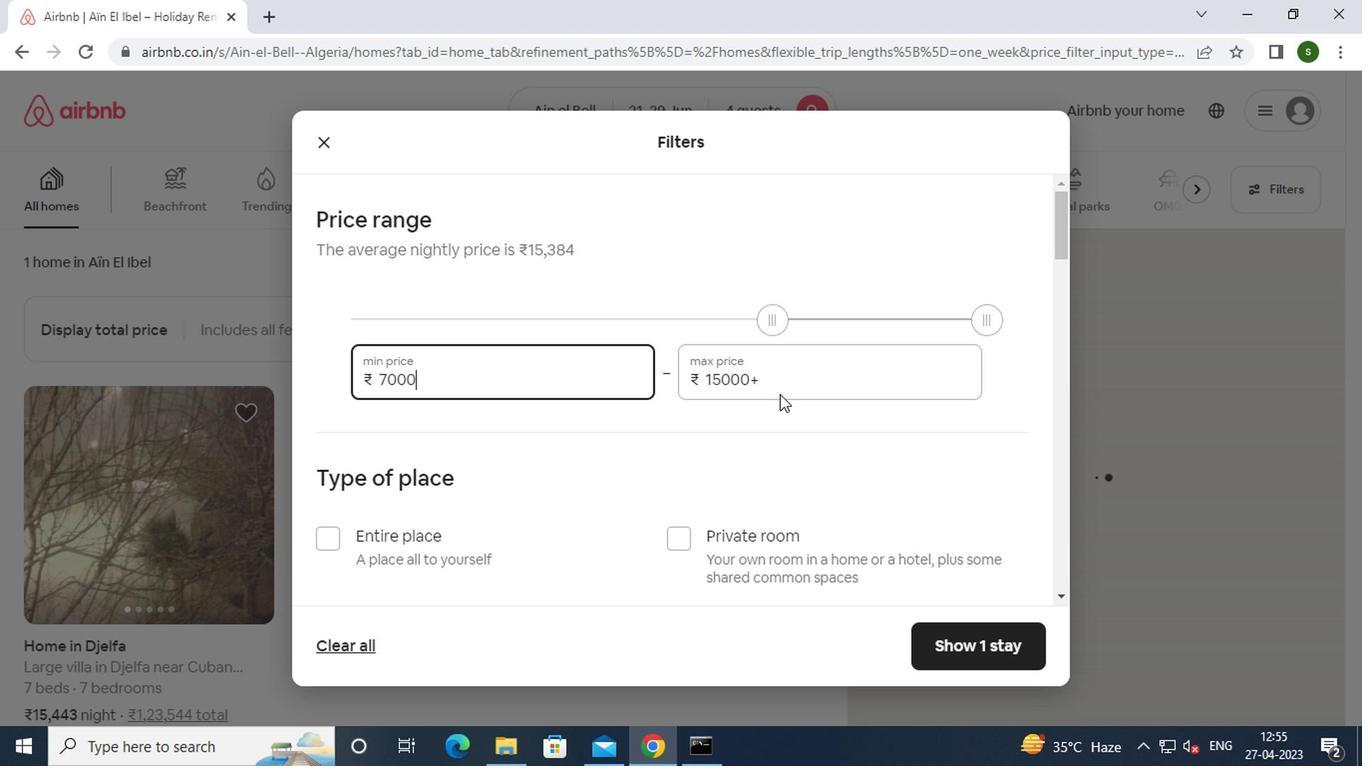 
Action: Mouse pressed left at (780, 380)
Screenshot: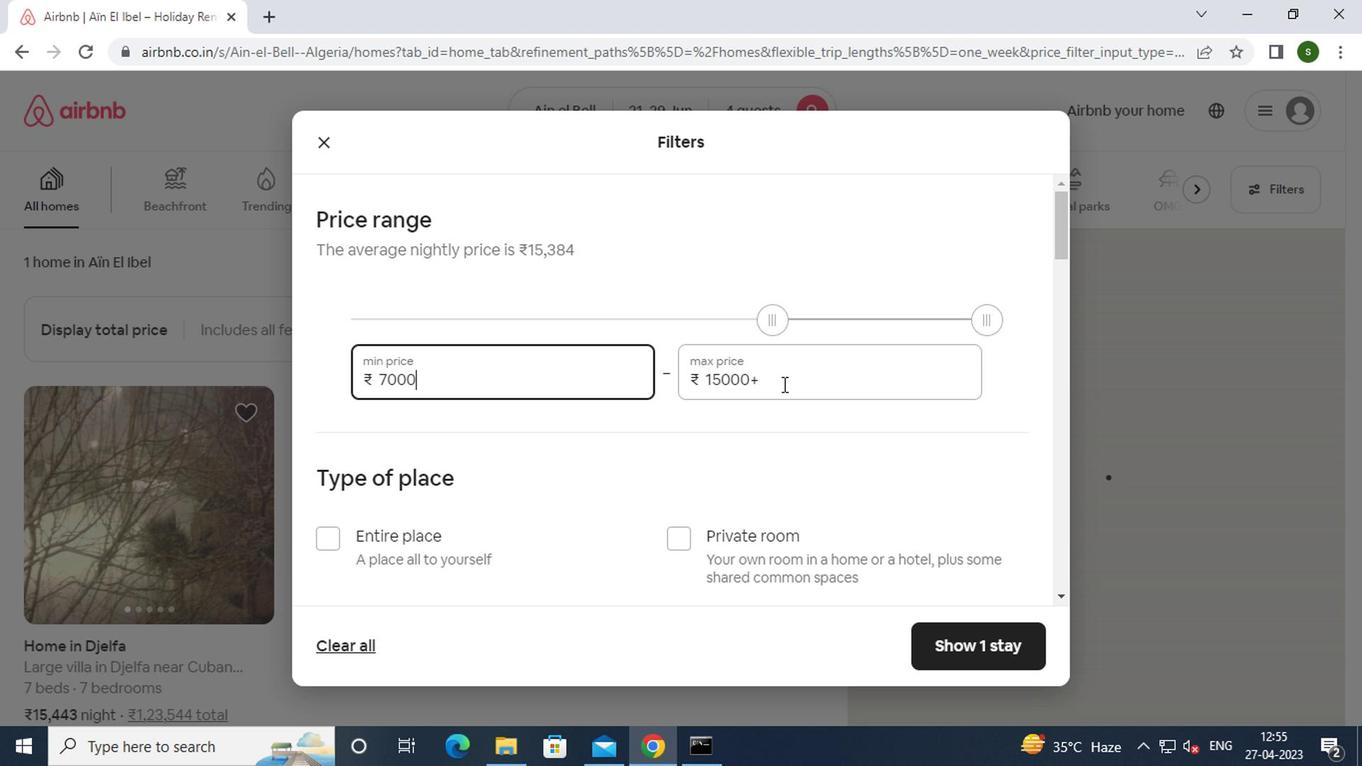 
Action: Key pressed <Key.backspace><Key.backspace><Key.backspace><Key.backspace><Key.backspace><Key.backspace><Key.backspace><Key.backspace><Key.backspace><Key.backspace><Key.backspace>12000
Screenshot: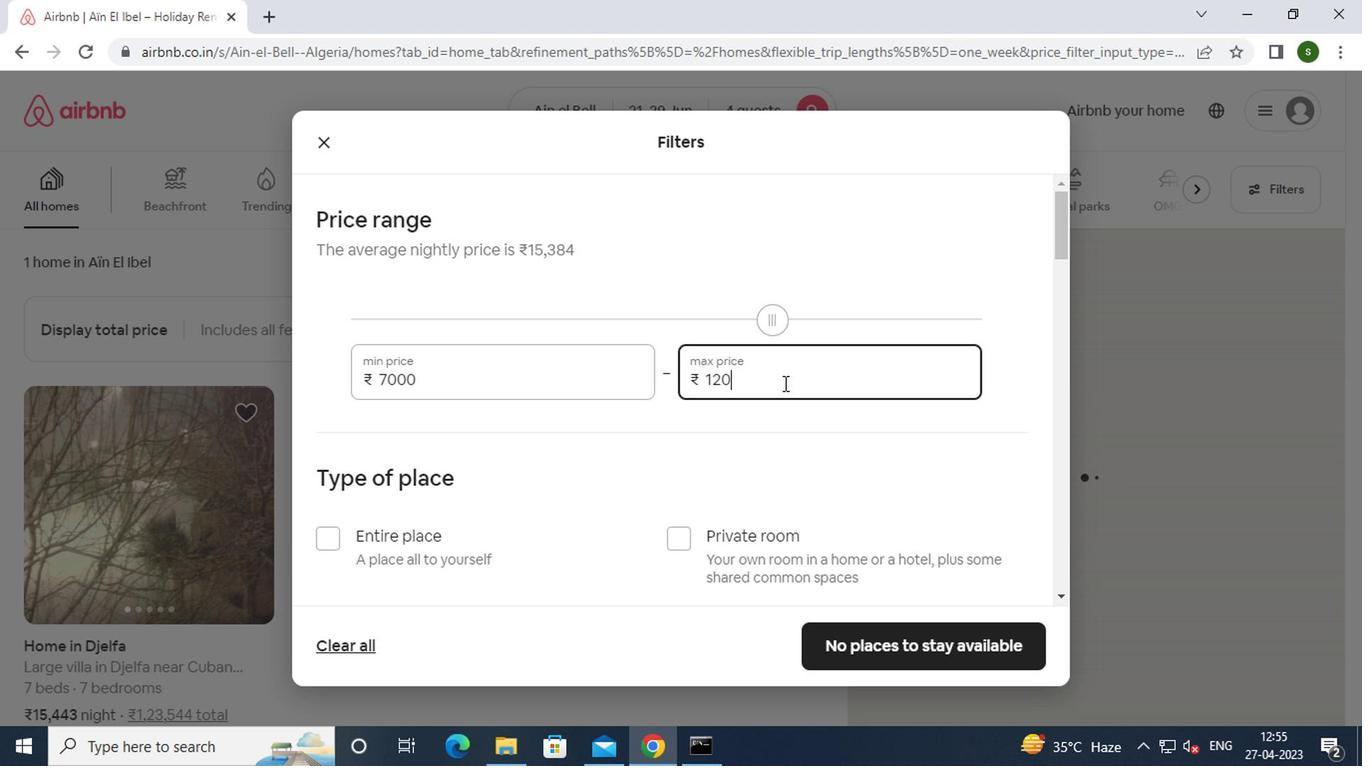 
Action: Mouse moved to (405, 359)
Screenshot: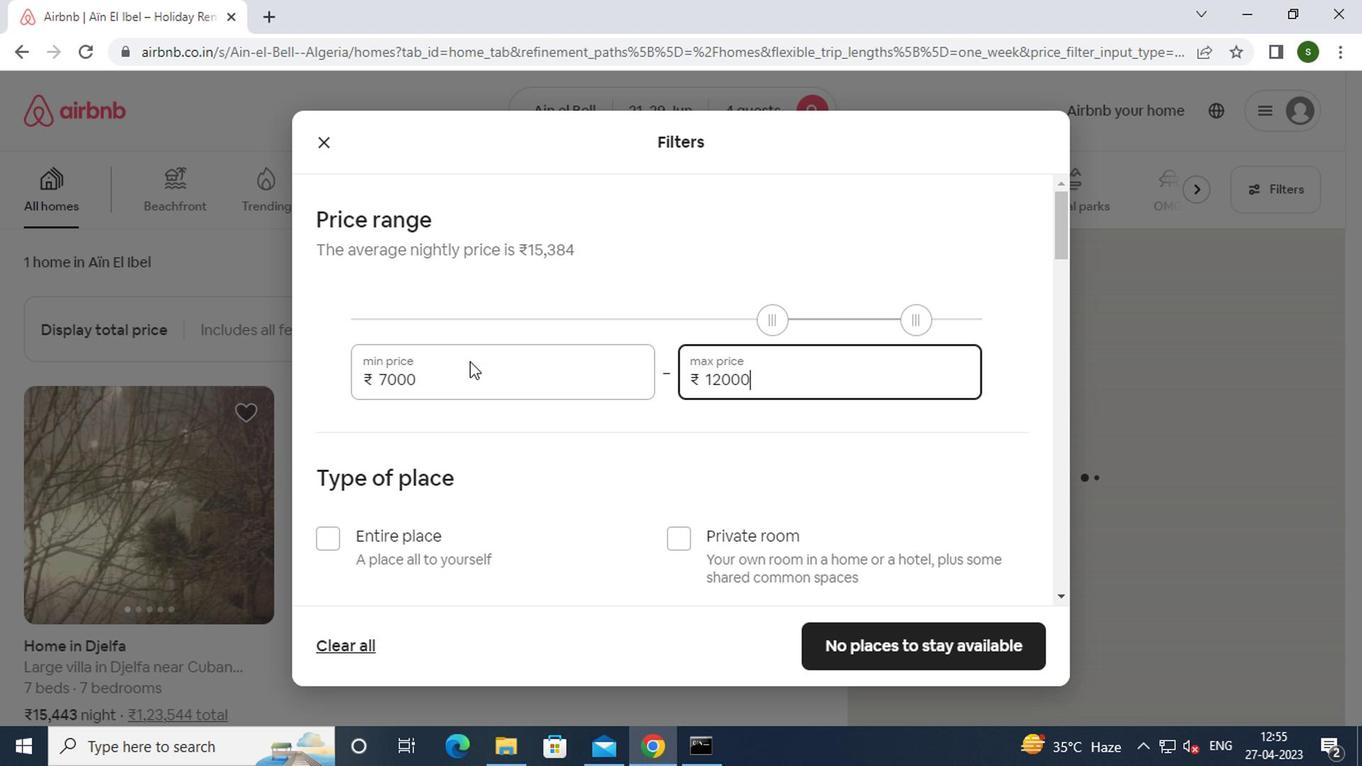 
Action: Mouse scrolled (405, 358) with delta (0, 0)
Screenshot: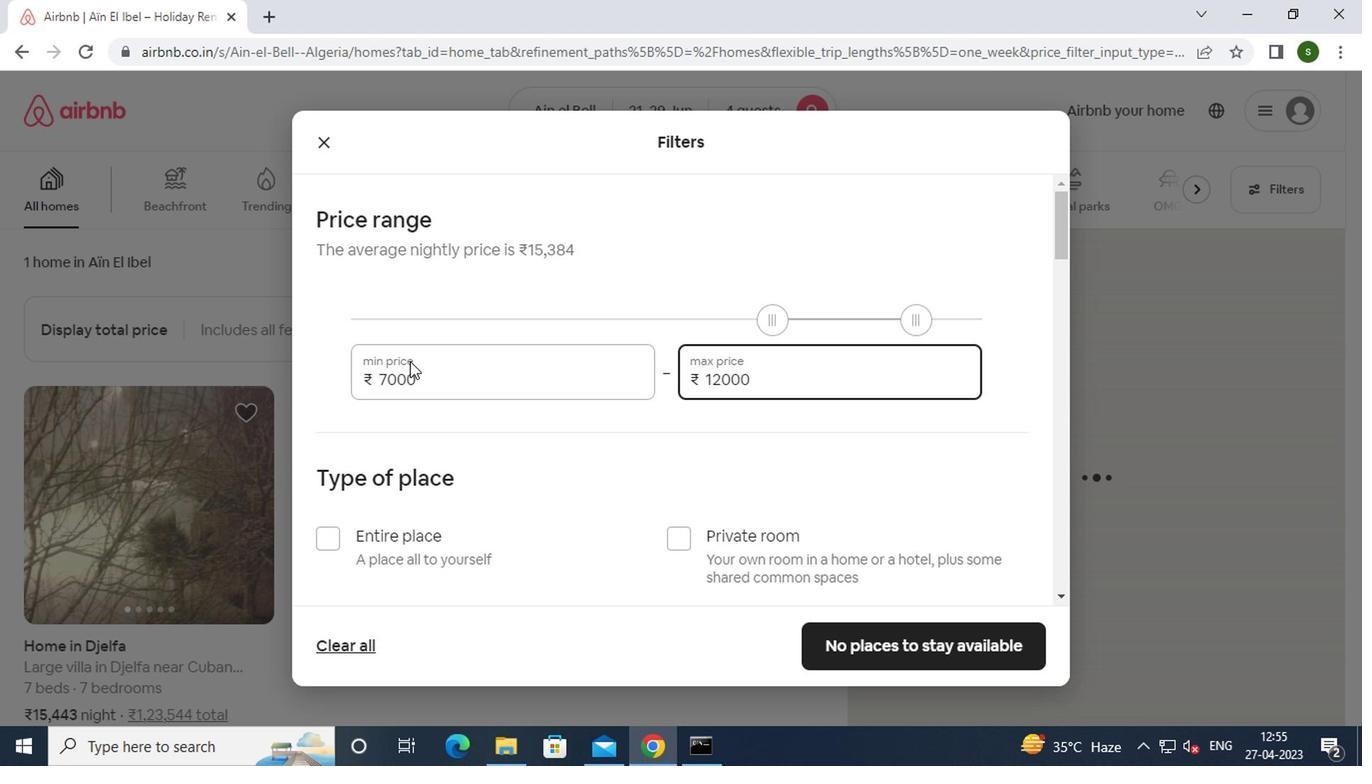 
Action: Mouse scrolled (405, 358) with delta (0, 0)
Screenshot: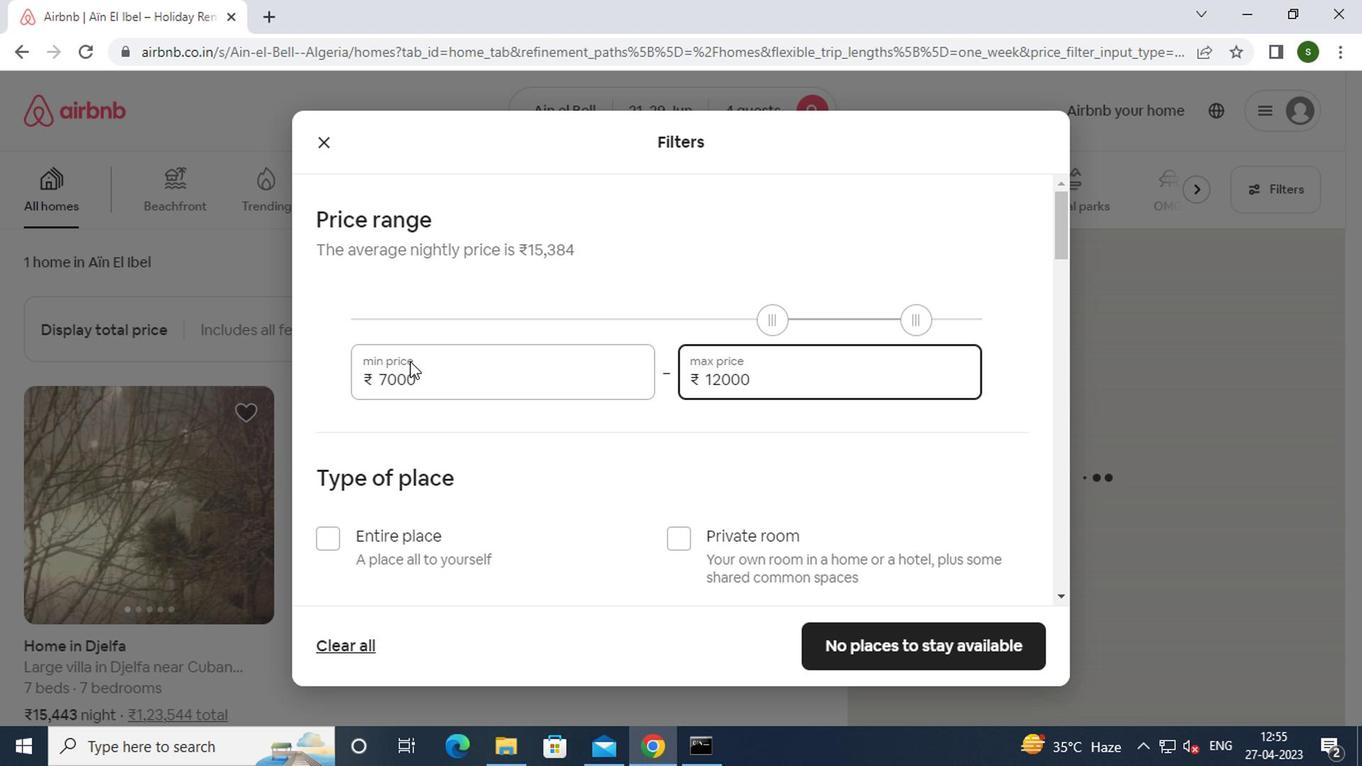 
Action: Mouse moved to (397, 349)
Screenshot: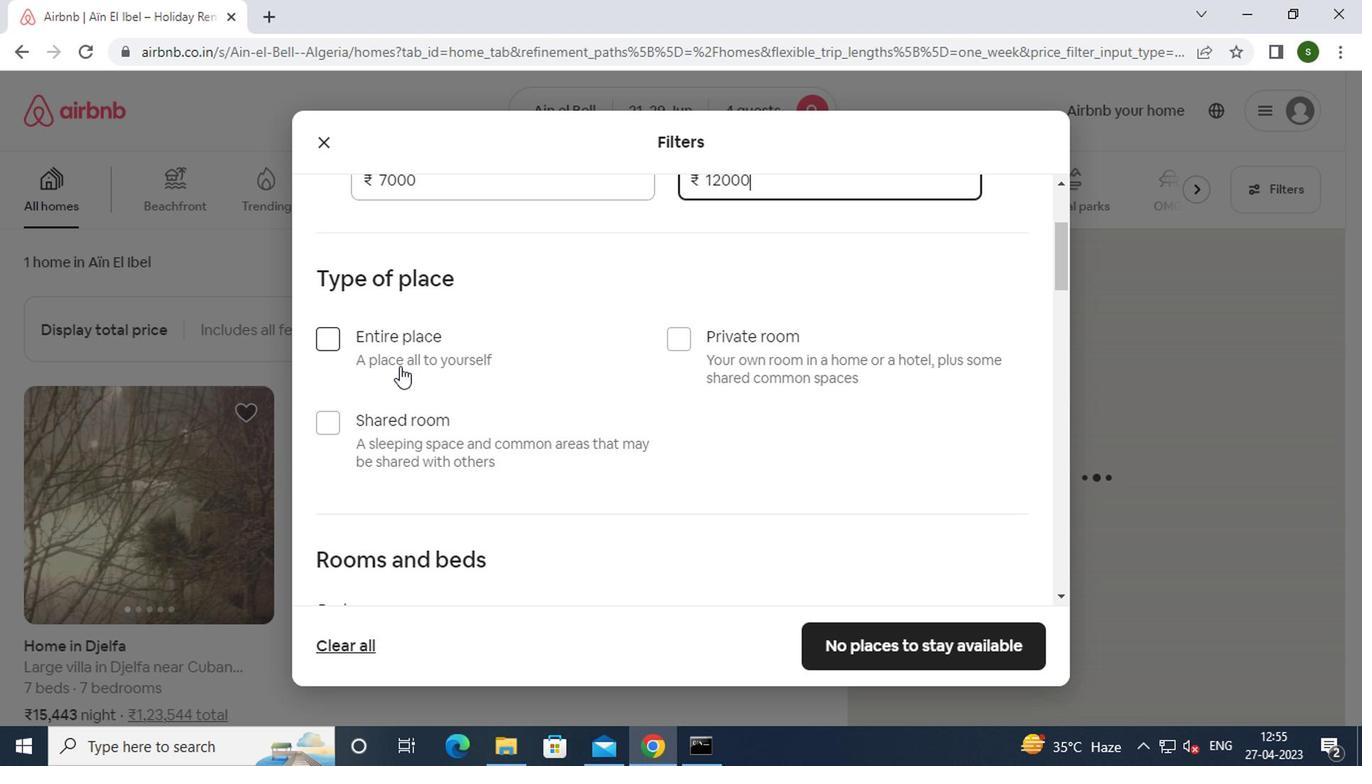 
Action: Mouse pressed left at (397, 349)
Screenshot: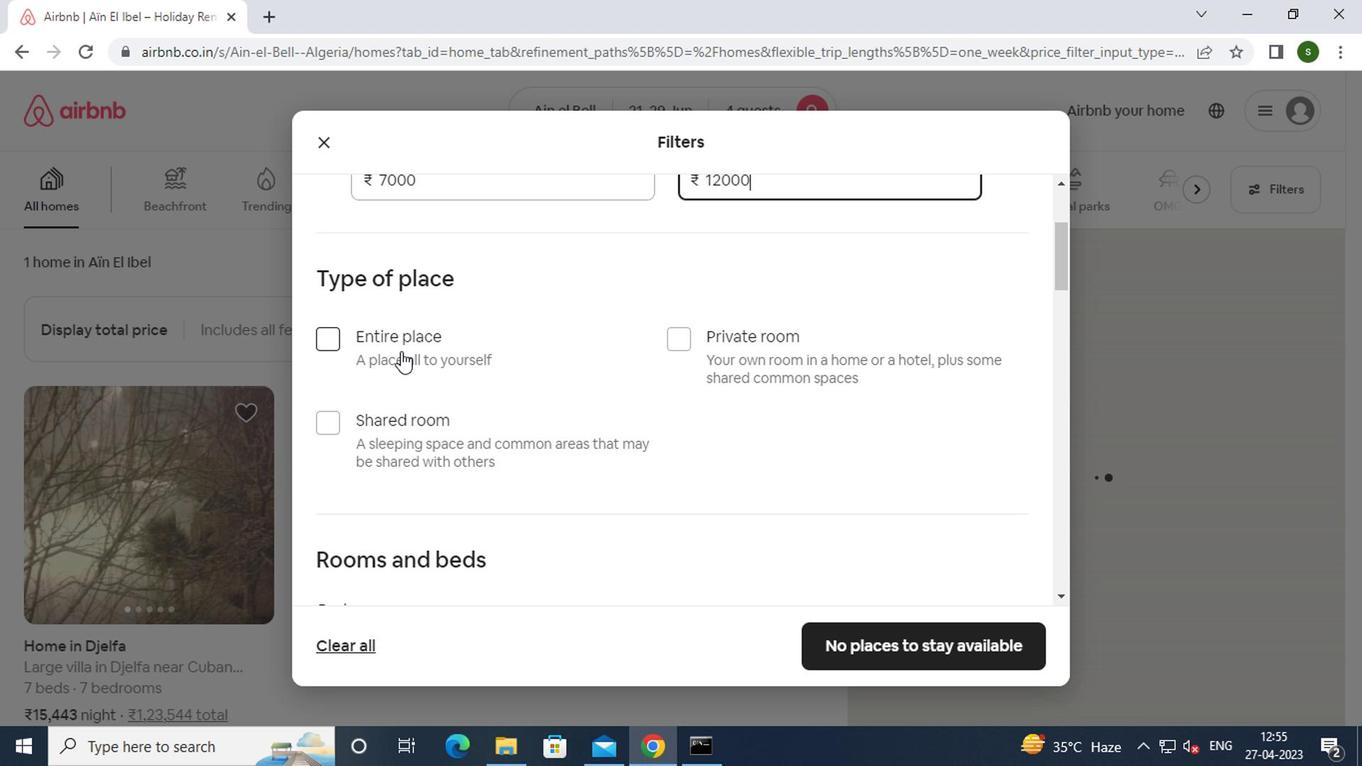 
Action: Mouse moved to (536, 345)
Screenshot: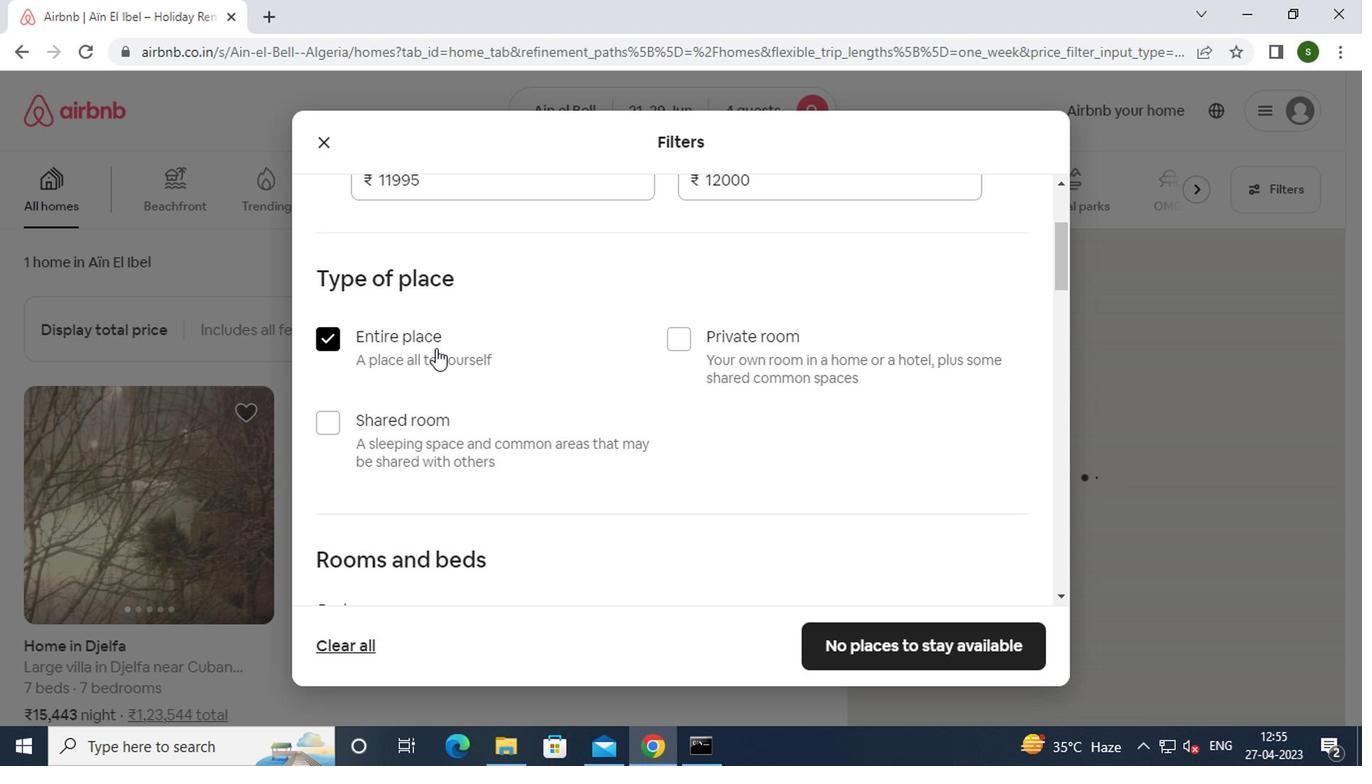 
Action: Mouse scrolled (536, 344) with delta (0, 0)
Screenshot: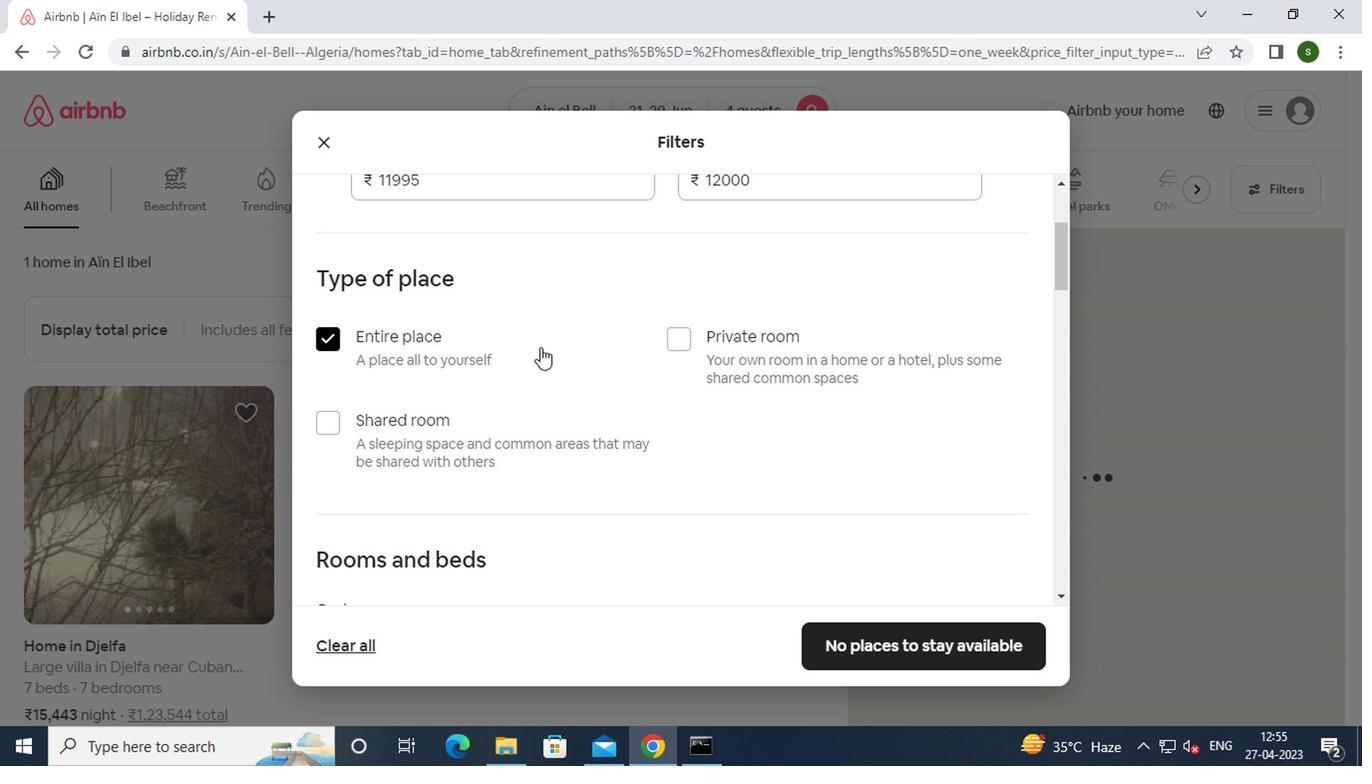 
Action: Mouse scrolled (536, 344) with delta (0, 0)
Screenshot: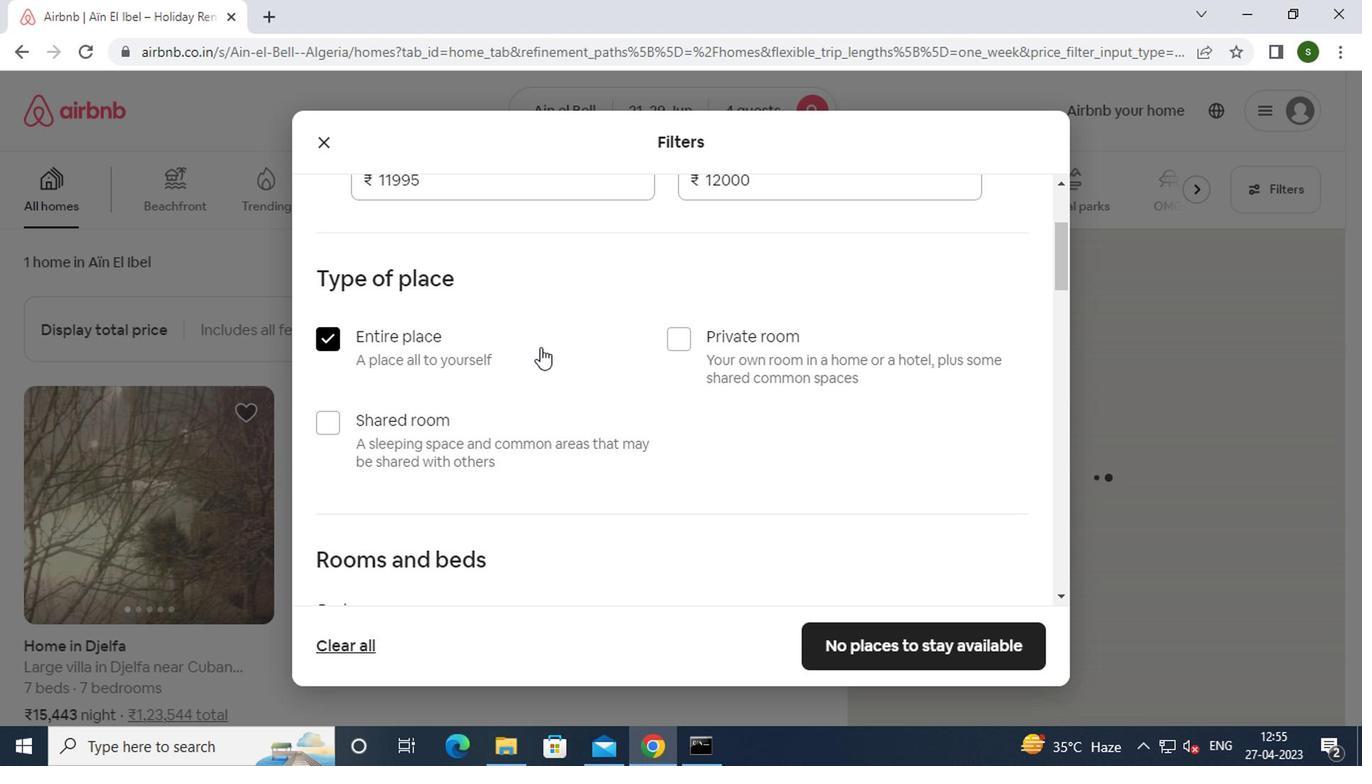 
Action: Mouse scrolled (536, 344) with delta (0, 0)
Screenshot: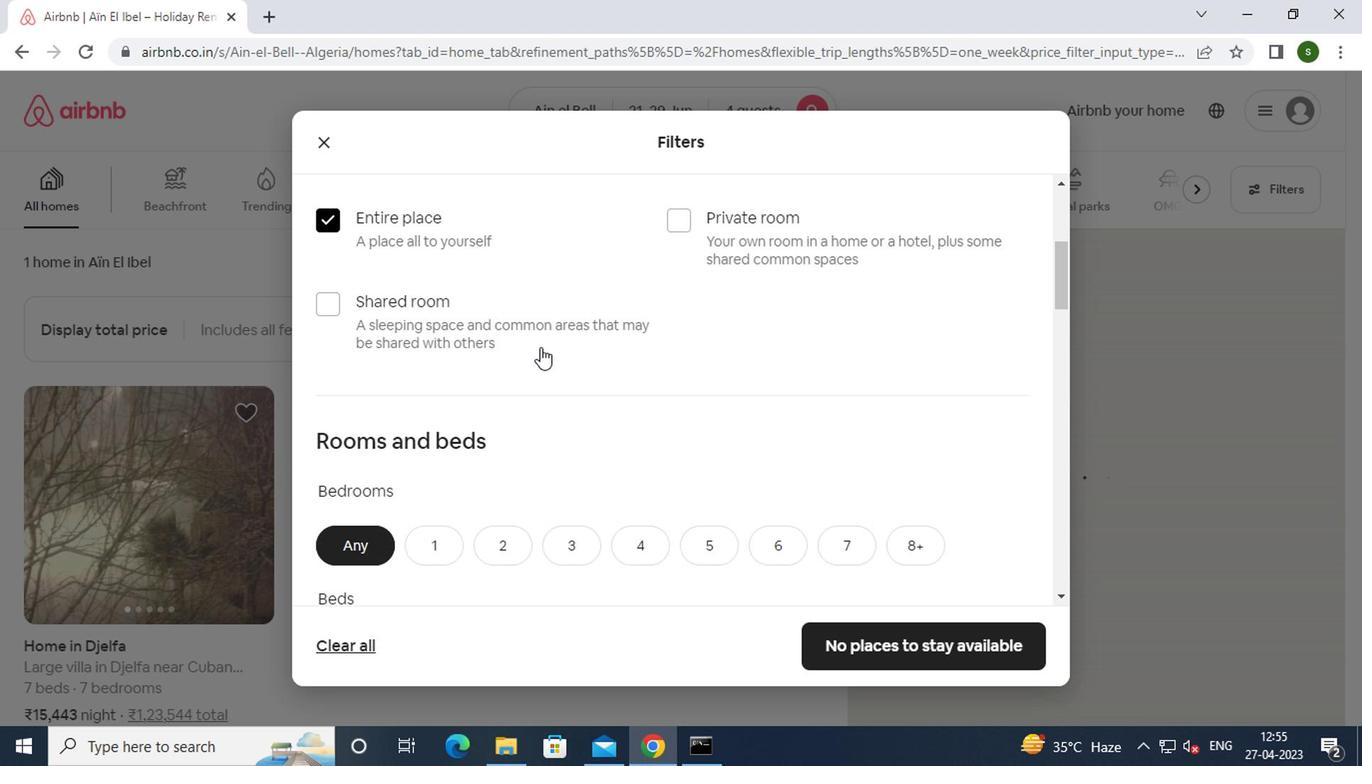 
Action: Mouse moved to (506, 349)
Screenshot: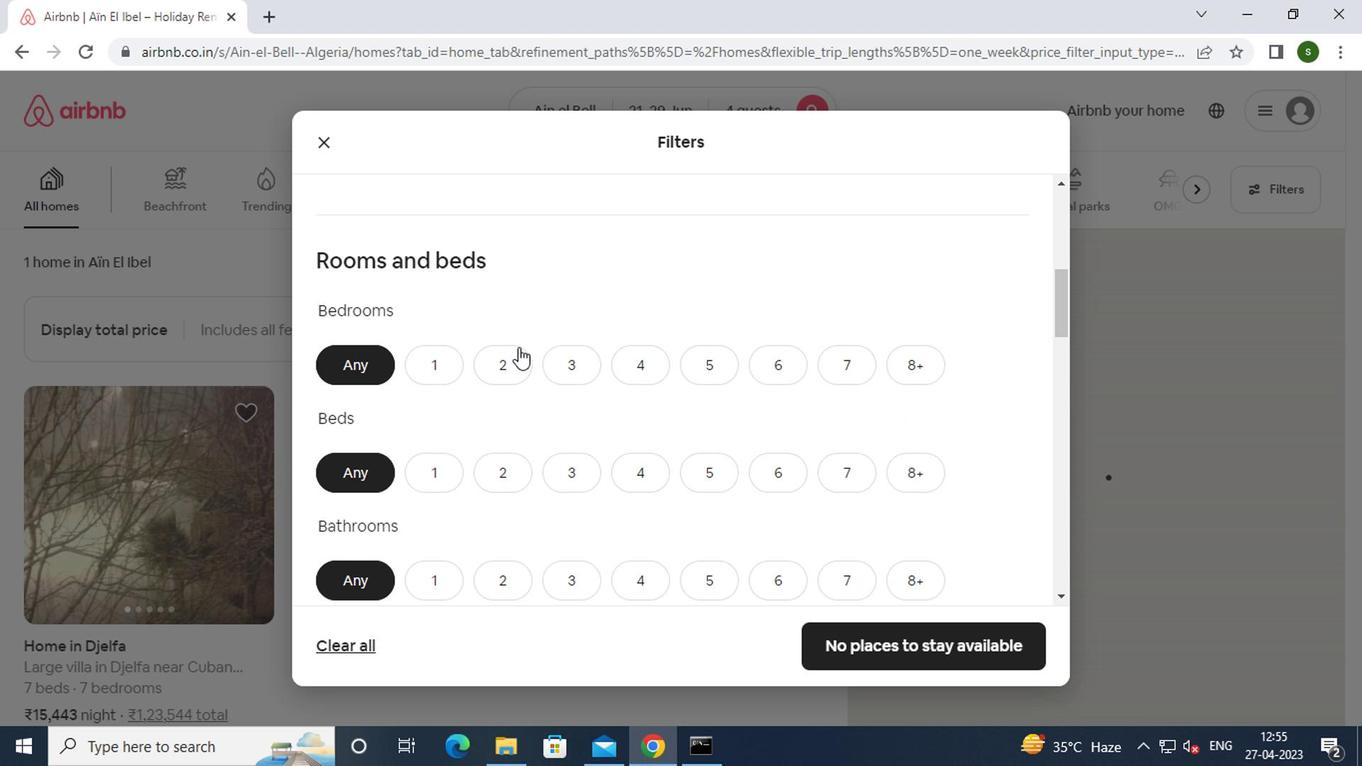 
Action: Mouse pressed left at (506, 349)
Screenshot: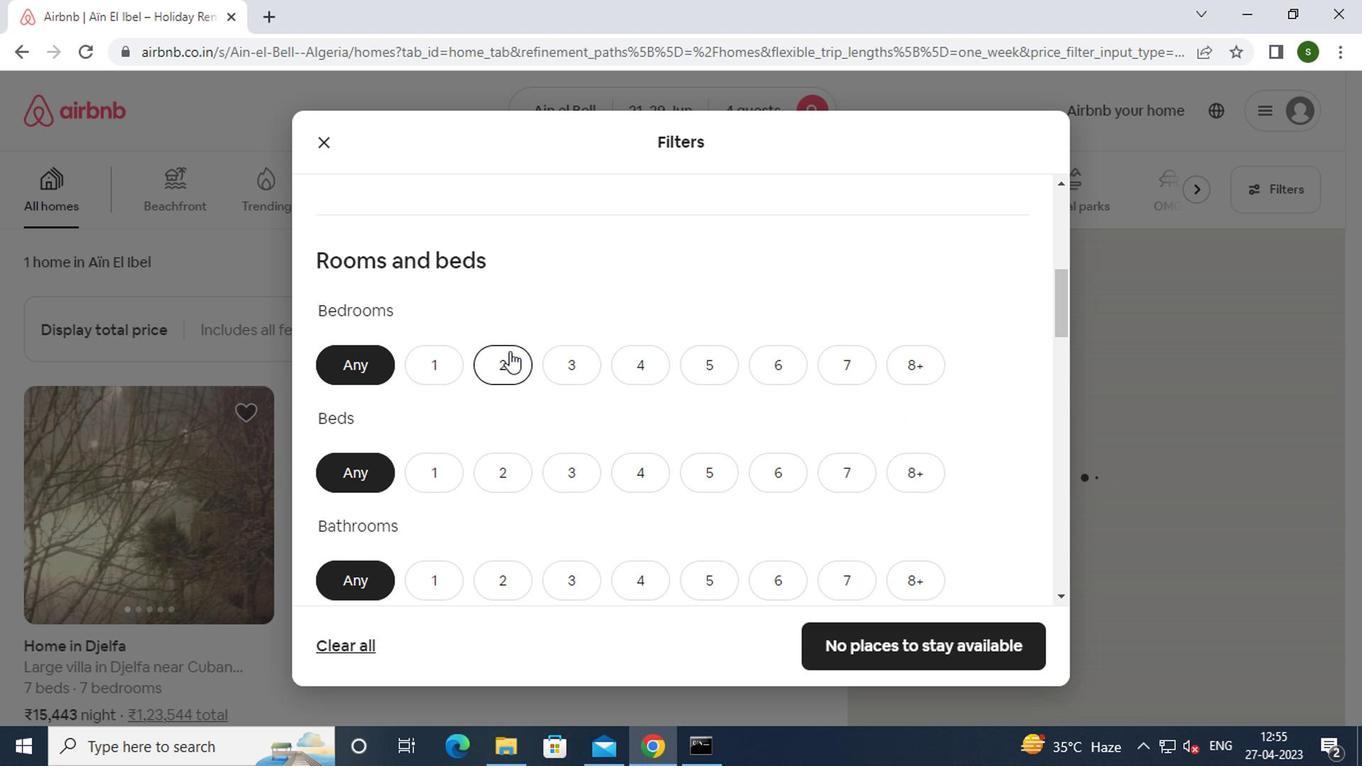 
Action: Mouse moved to (519, 467)
Screenshot: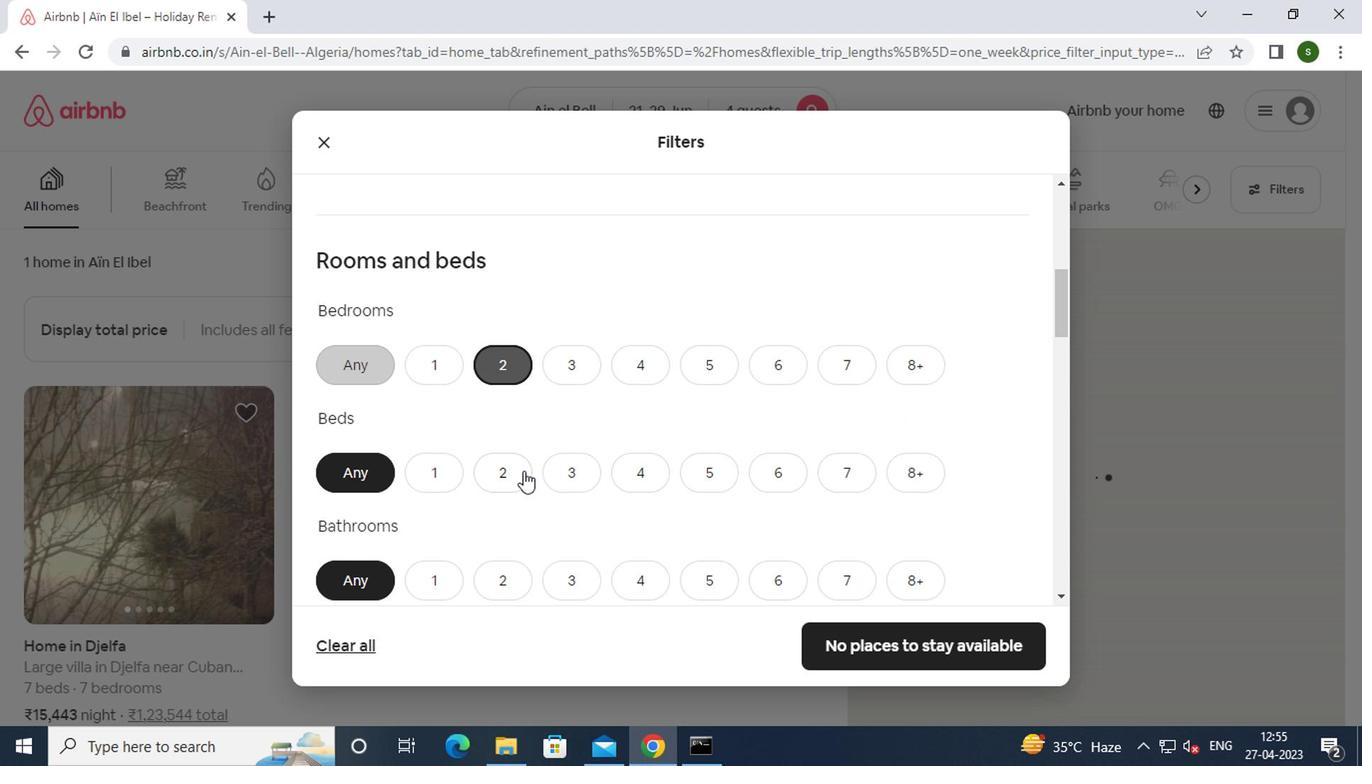 
Action: Mouse pressed left at (519, 467)
Screenshot: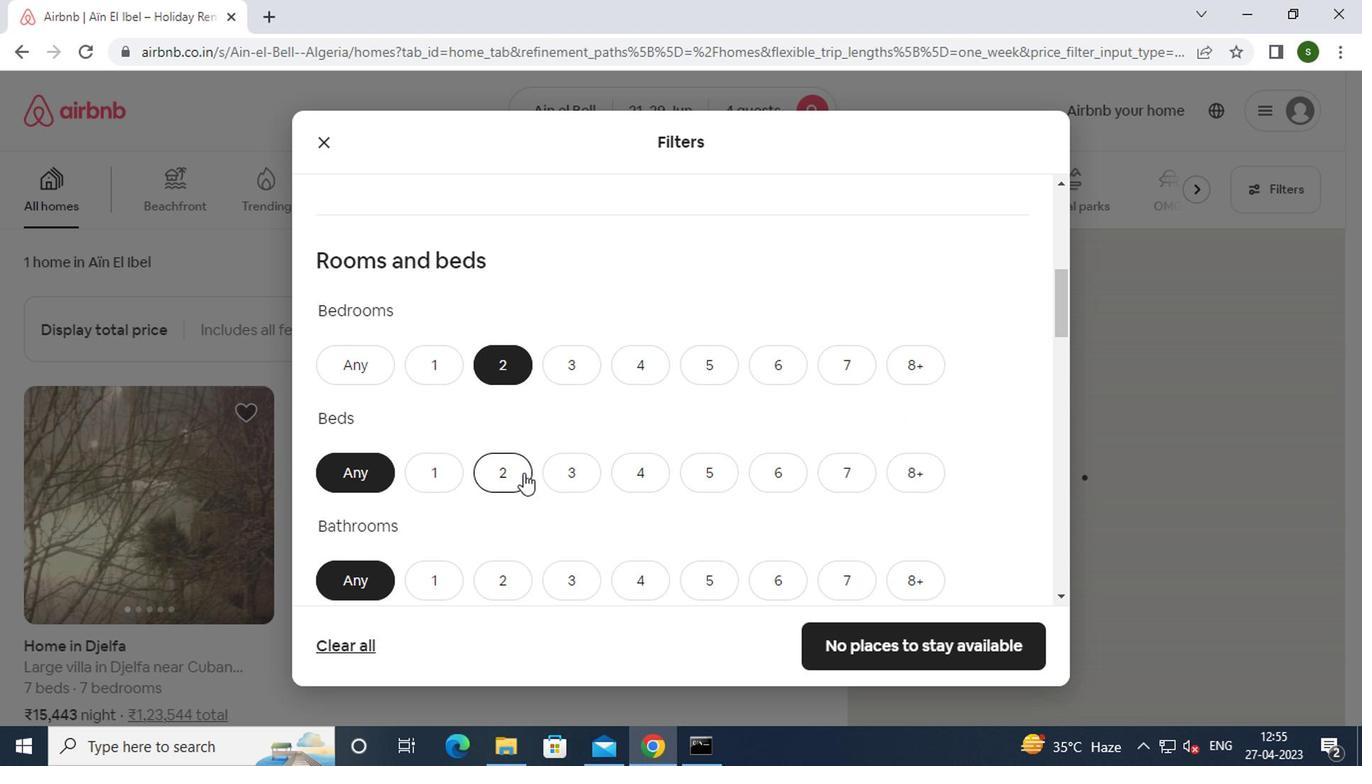 
Action: Mouse moved to (518, 467)
Screenshot: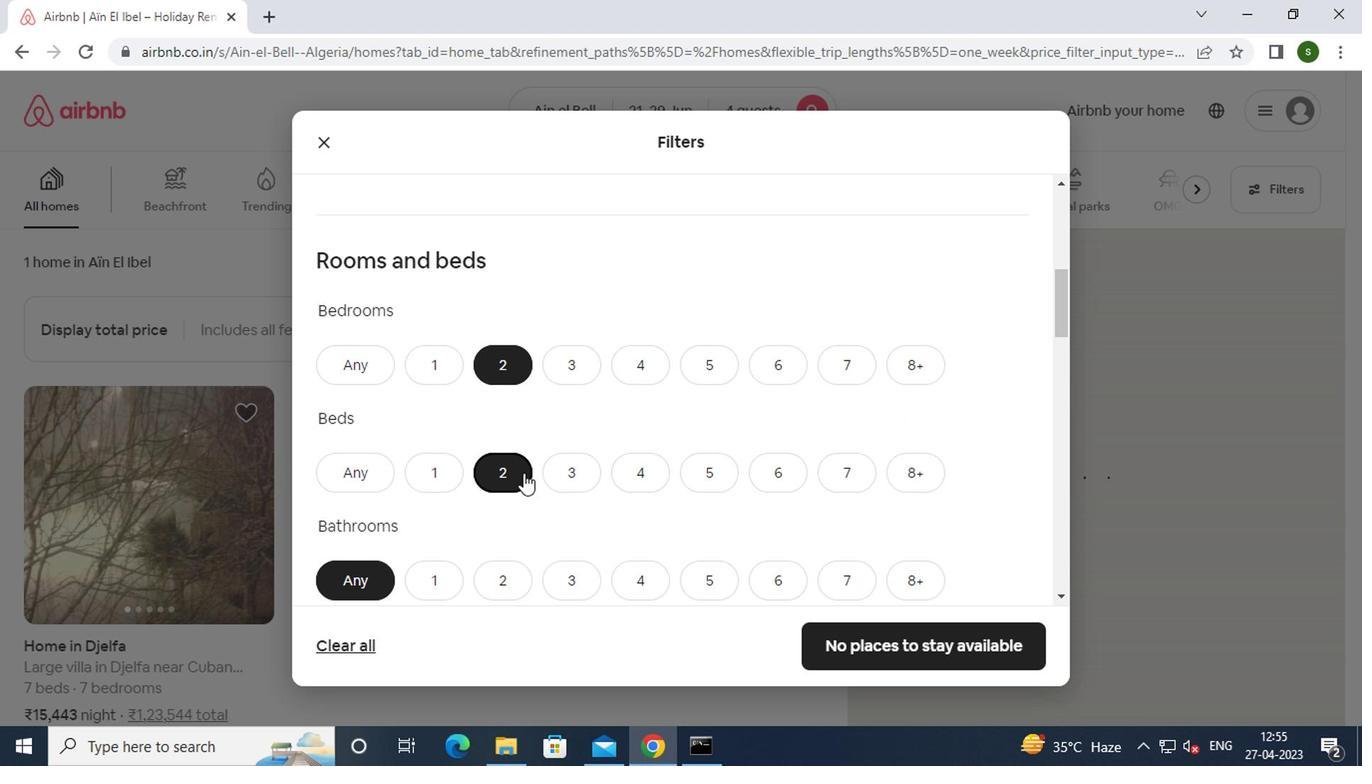 
Action: Mouse scrolled (518, 466) with delta (0, -1)
Screenshot: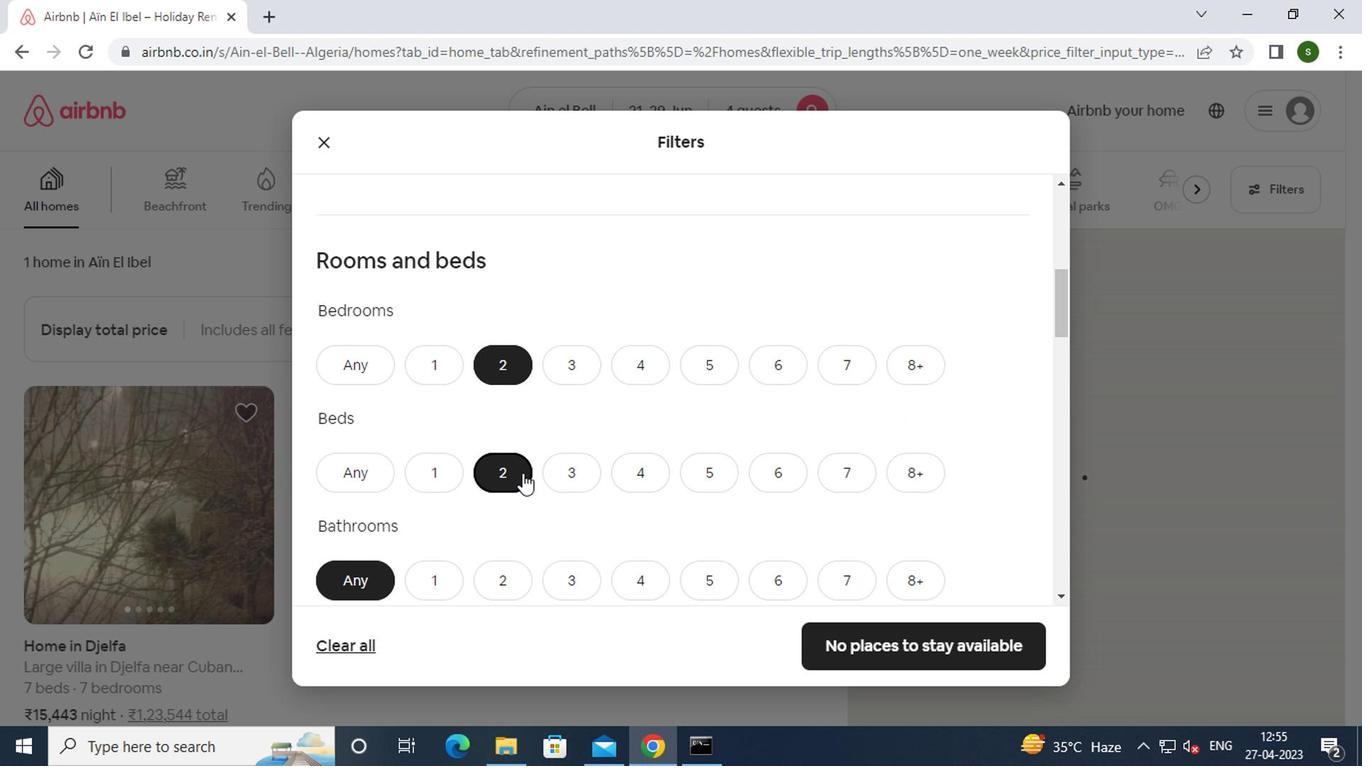 
Action: Mouse moved to (514, 471)
Screenshot: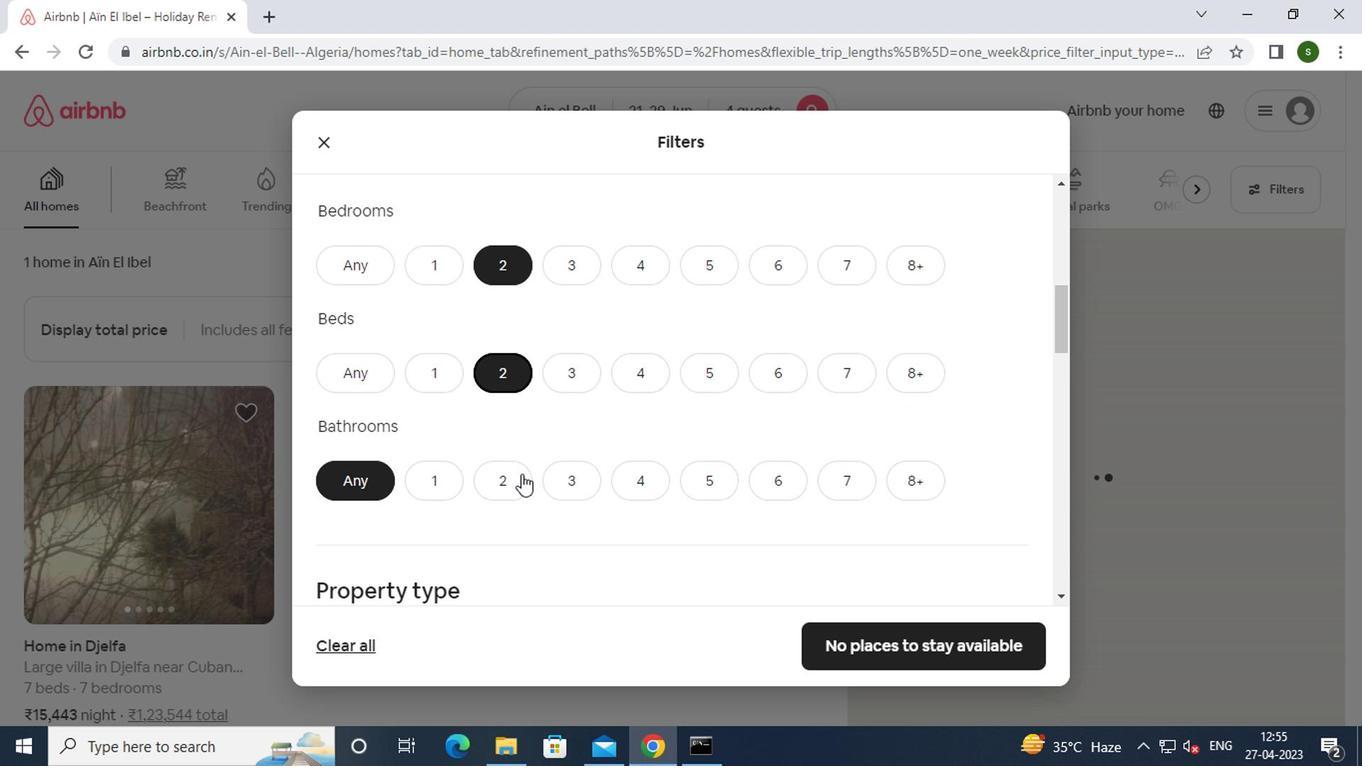 
Action: Mouse pressed left at (514, 471)
Screenshot: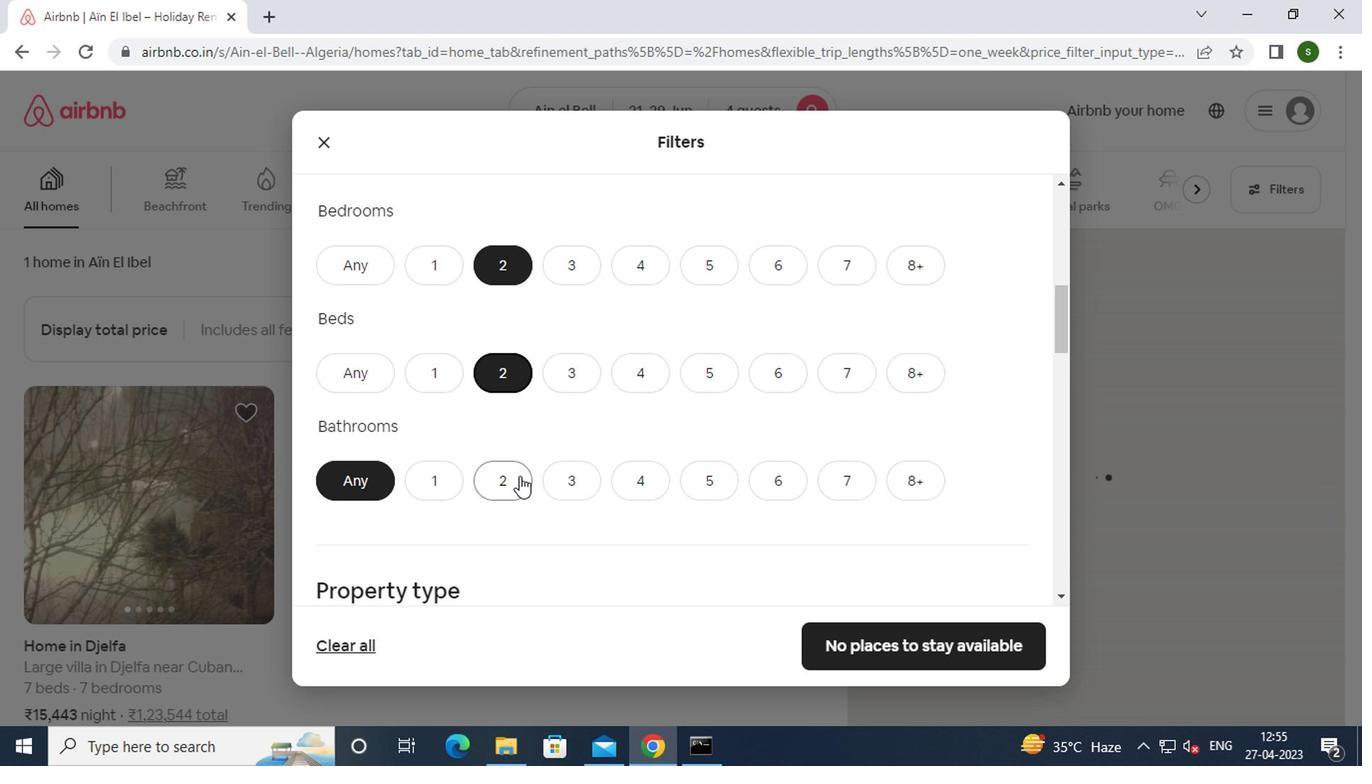 
Action: Mouse scrolled (514, 470) with delta (0, 0)
Screenshot: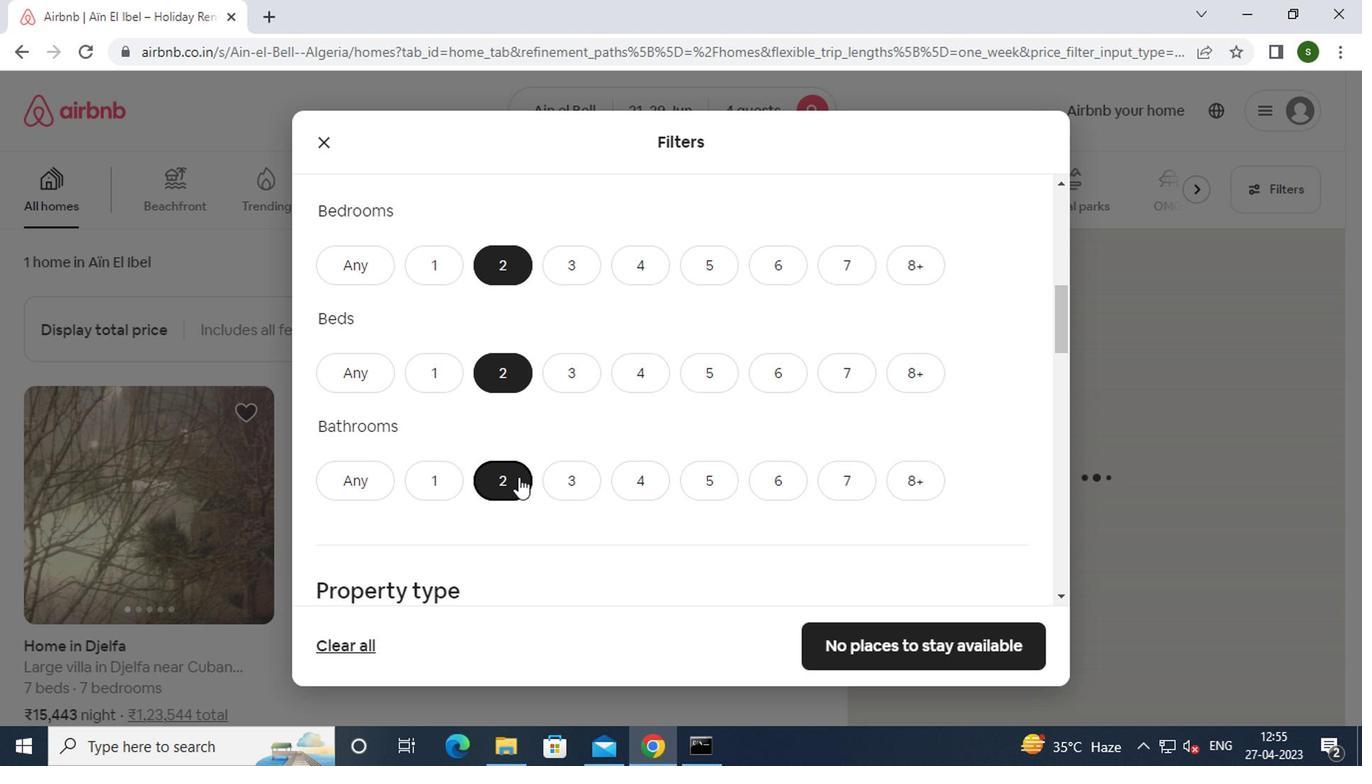 
Action: Mouse scrolled (514, 470) with delta (0, 0)
Screenshot: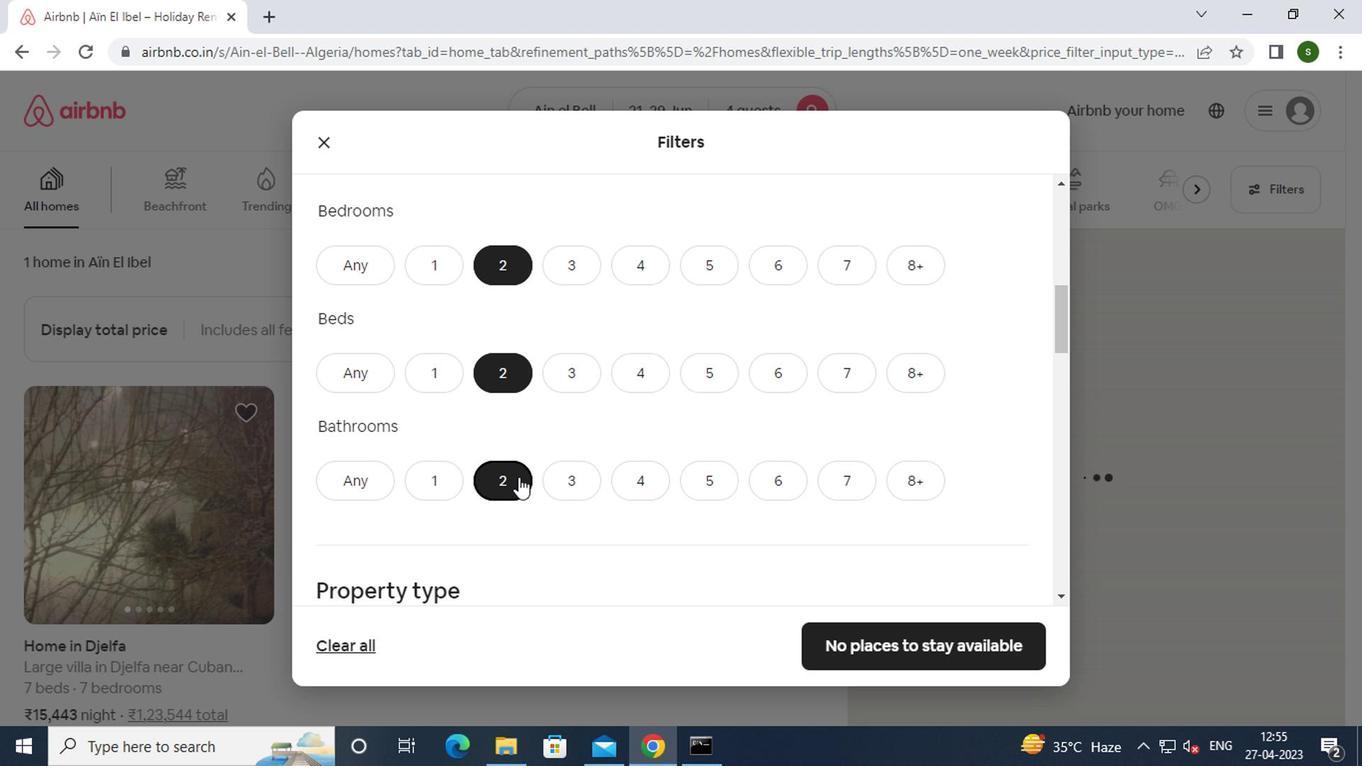 
Action: Mouse scrolled (514, 470) with delta (0, 0)
Screenshot: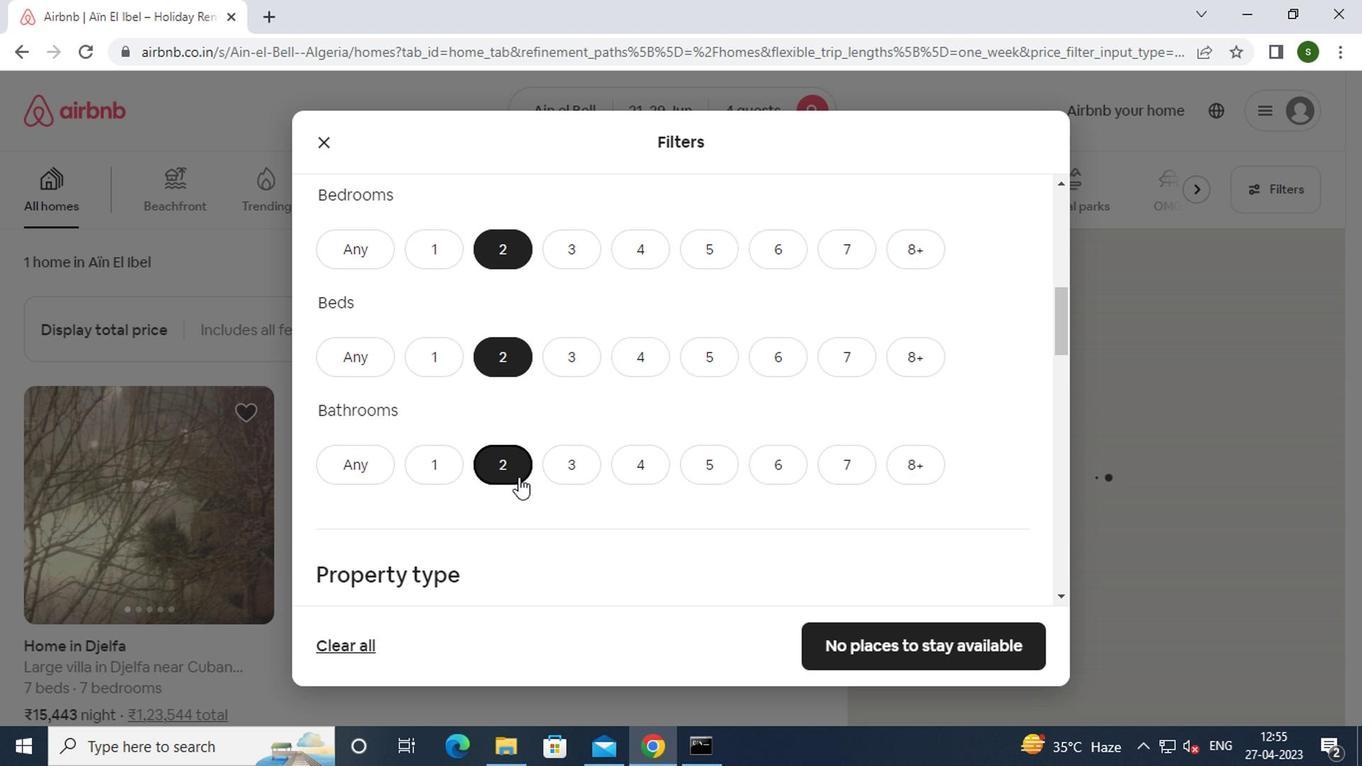 
Action: Mouse moved to (440, 409)
Screenshot: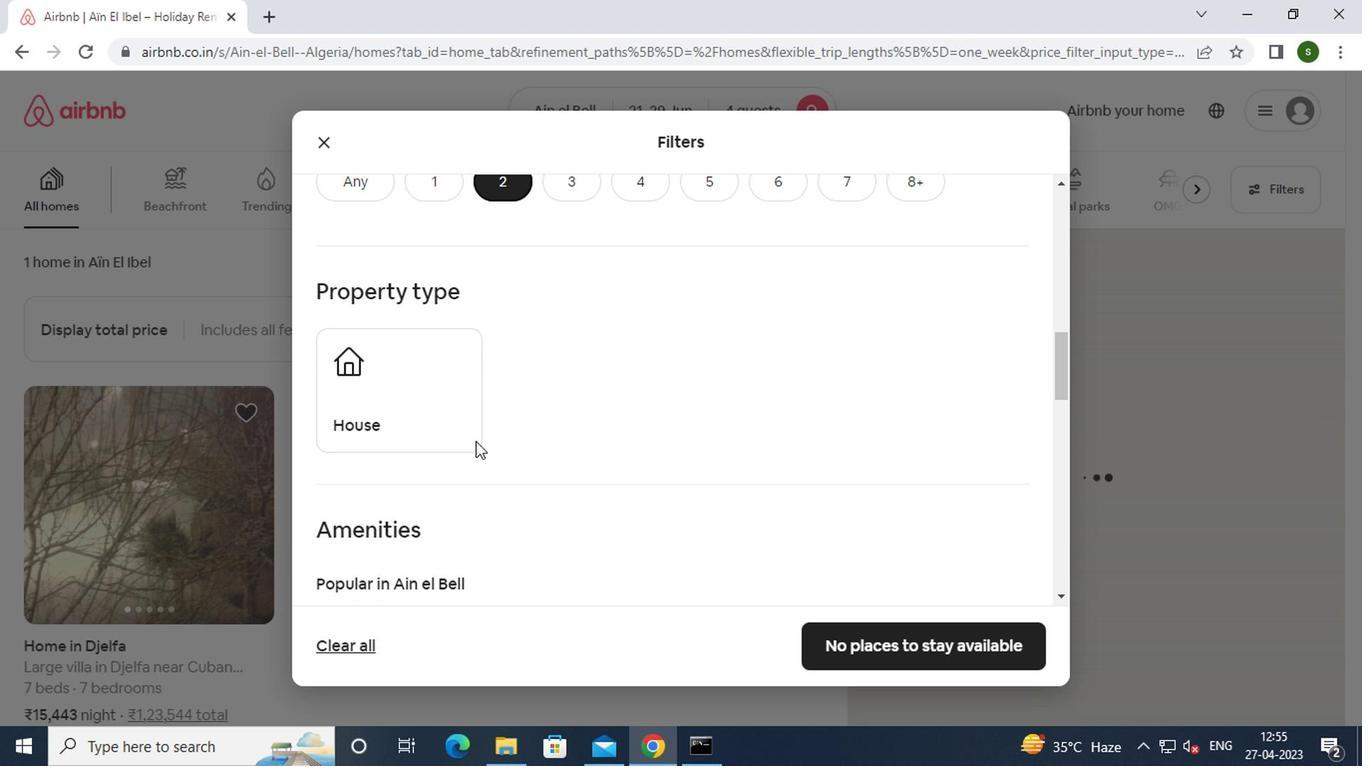 
Action: Mouse pressed left at (440, 409)
Screenshot: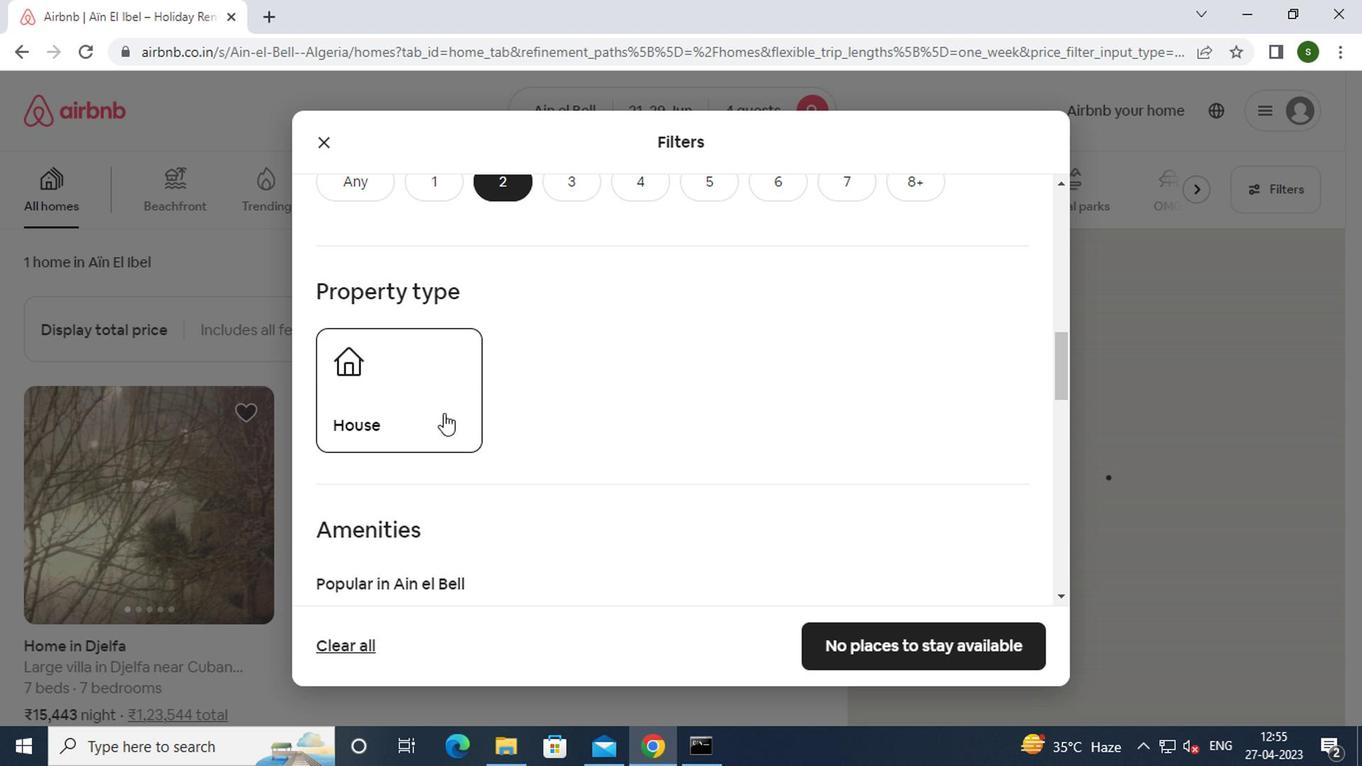 
Action: Mouse moved to (823, 452)
Screenshot: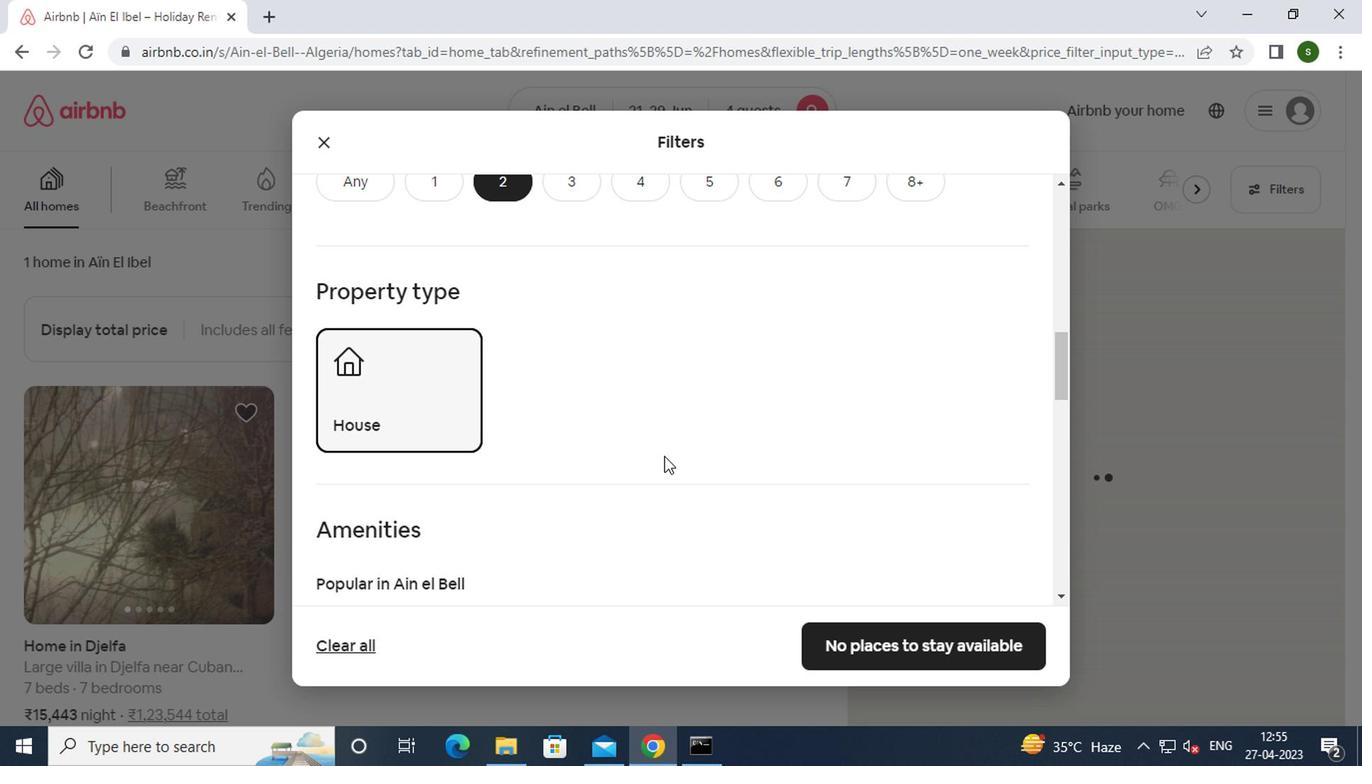 
Action: Mouse scrolled (823, 450) with delta (0, -1)
Screenshot: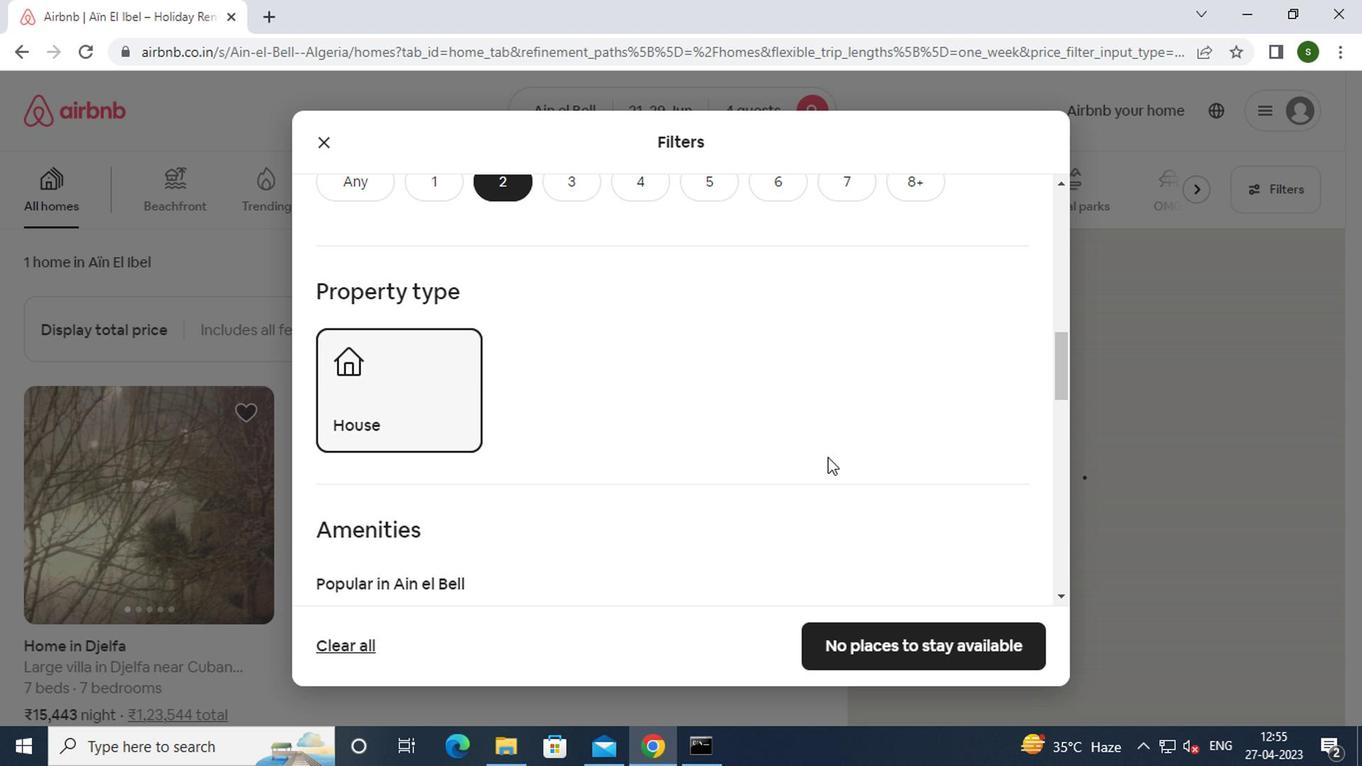 
Action: Mouse scrolled (823, 450) with delta (0, -1)
Screenshot: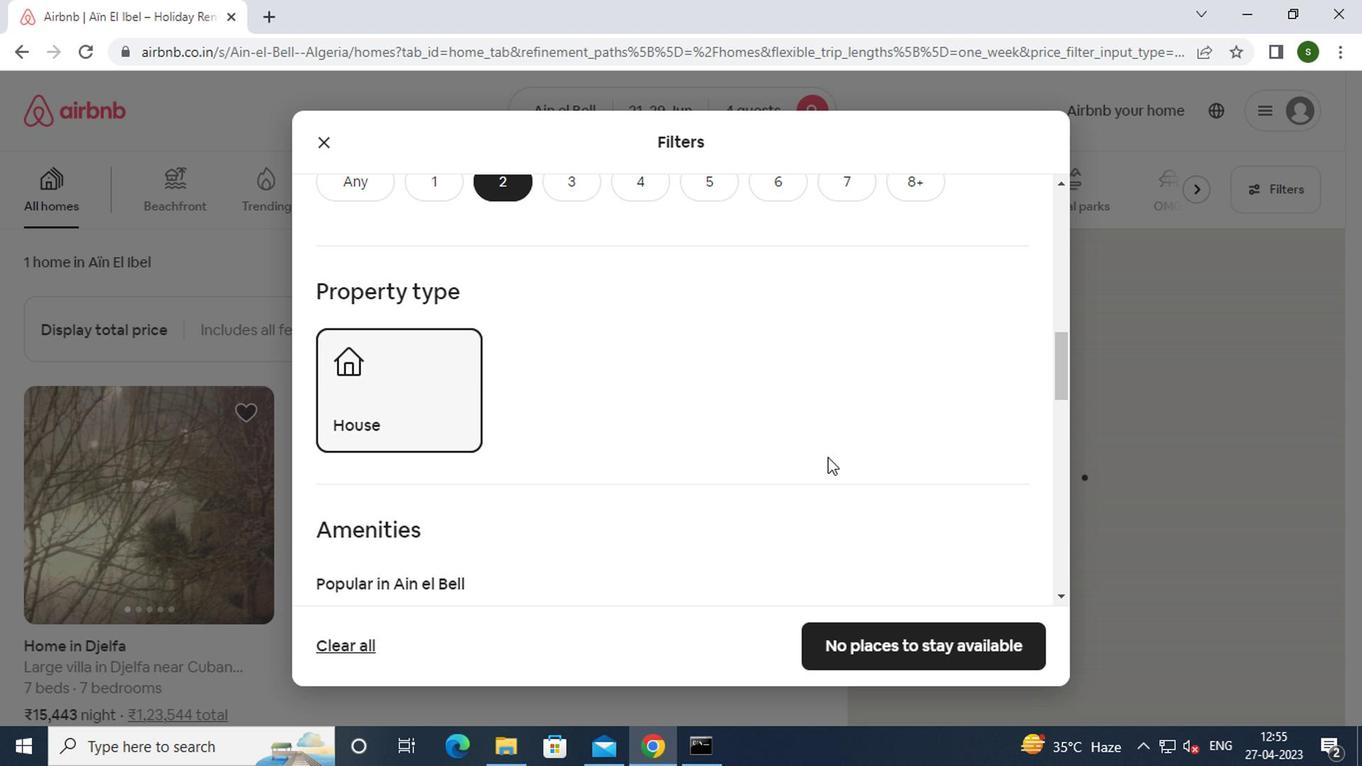 
Action: Mouse scrolled (823, 450) with delta (0, -1)
Screenshot: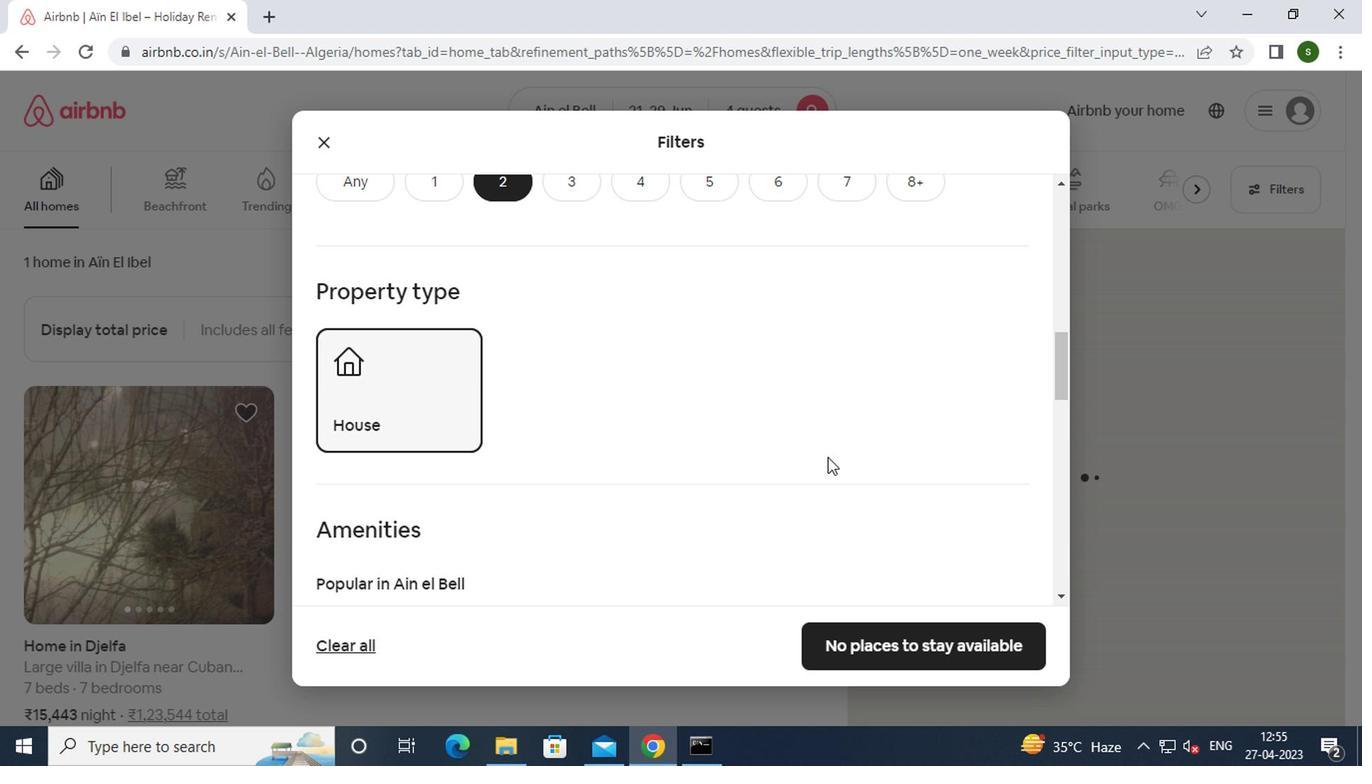 
Action: Mouse scrolled (823, 450) with delta (0, -1)
Screenshot: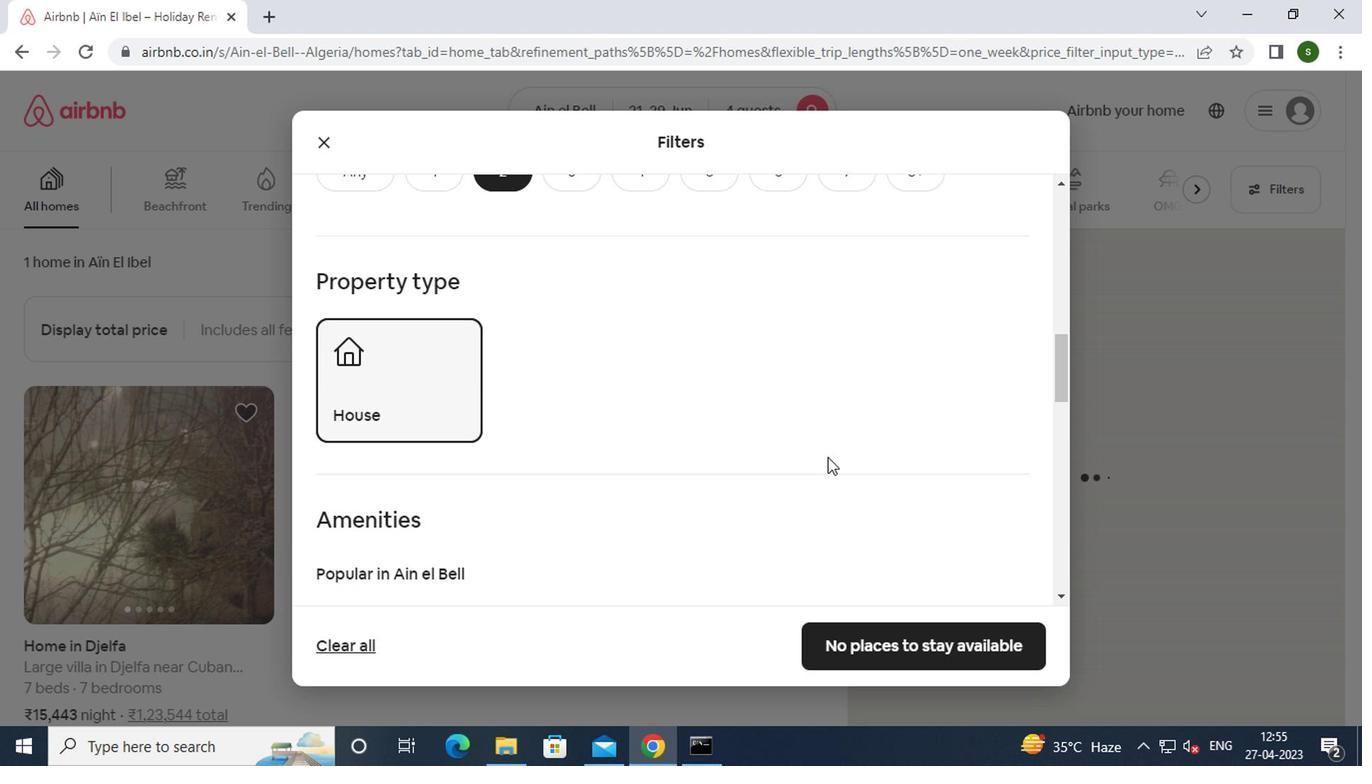 
Action: Mouse scrolled (823, 450) with delta (0, -1)
Screenshot: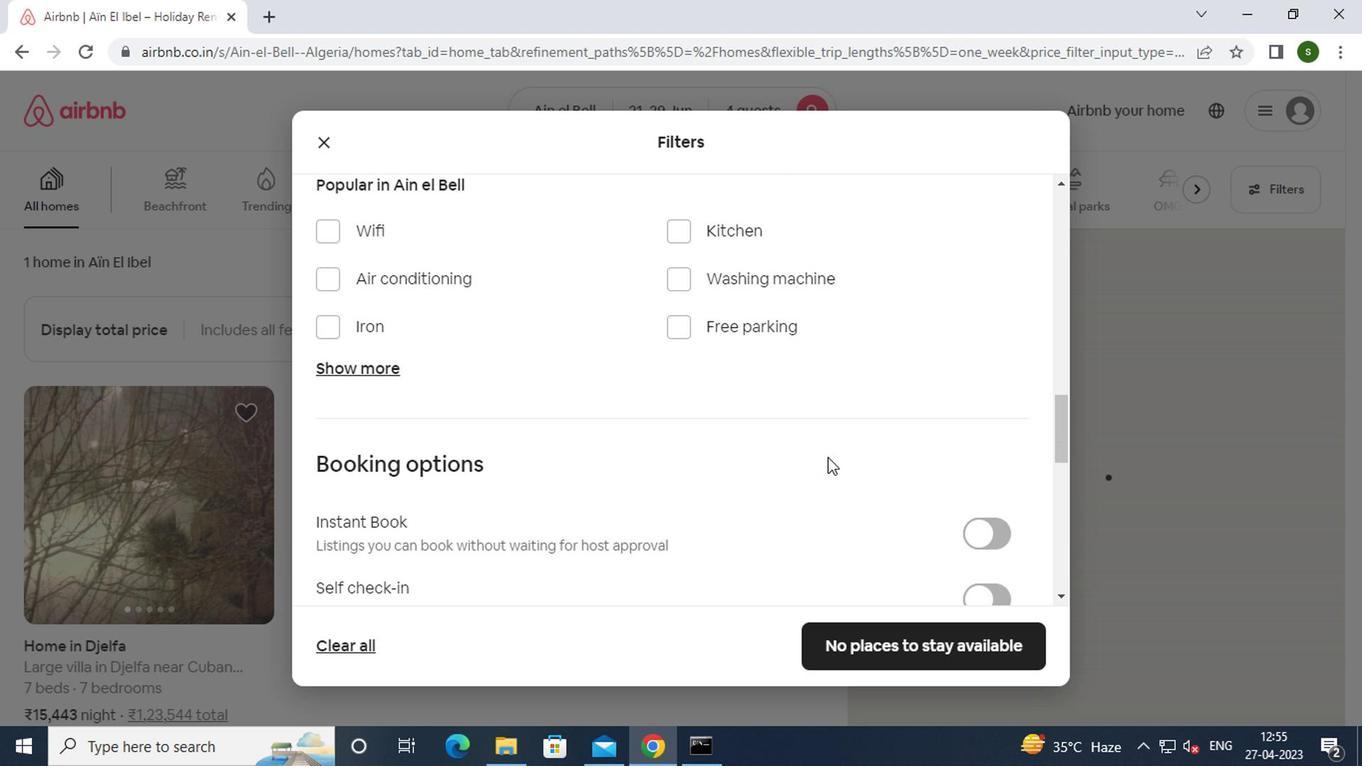 
Action: Mouse scrolled (823, 450) with delta (0, -1)
Screenshot: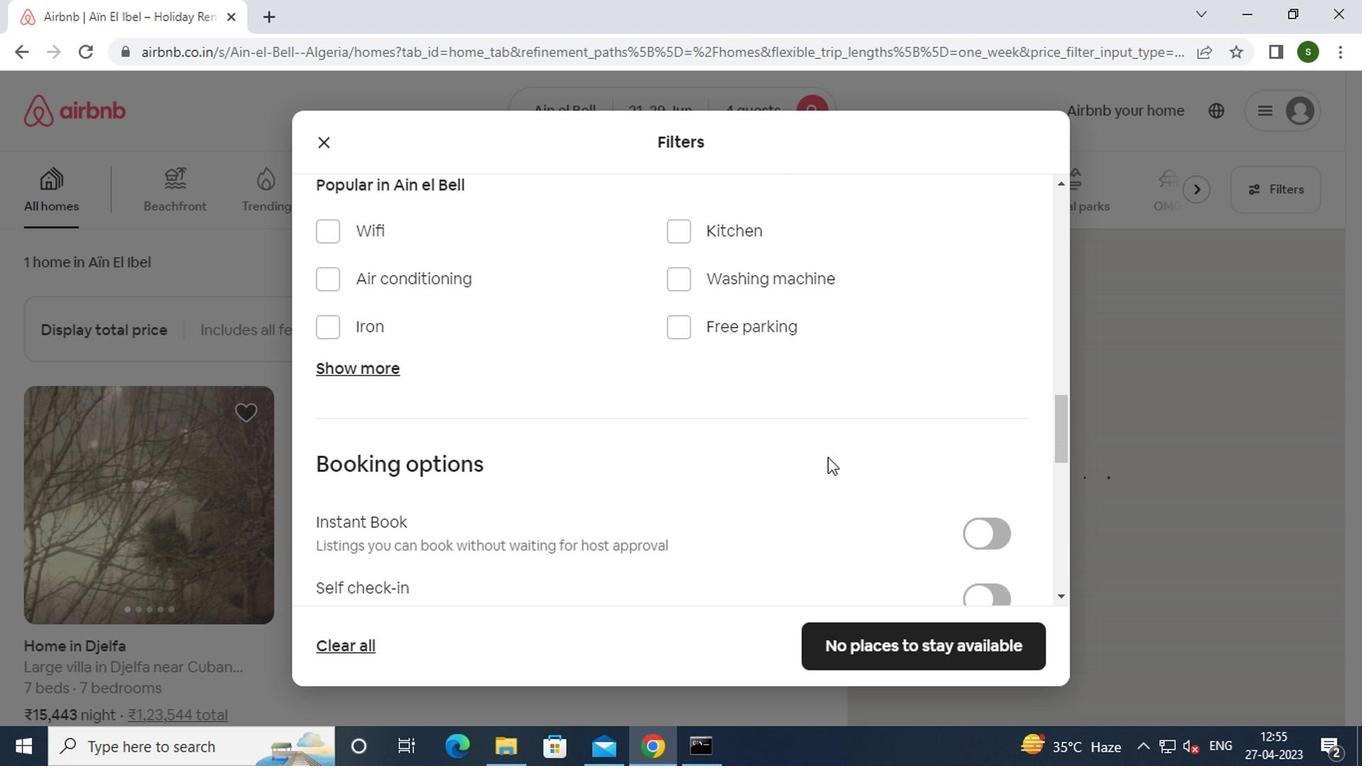 
Action: Mouse moved to (978, 390)
Screenshot: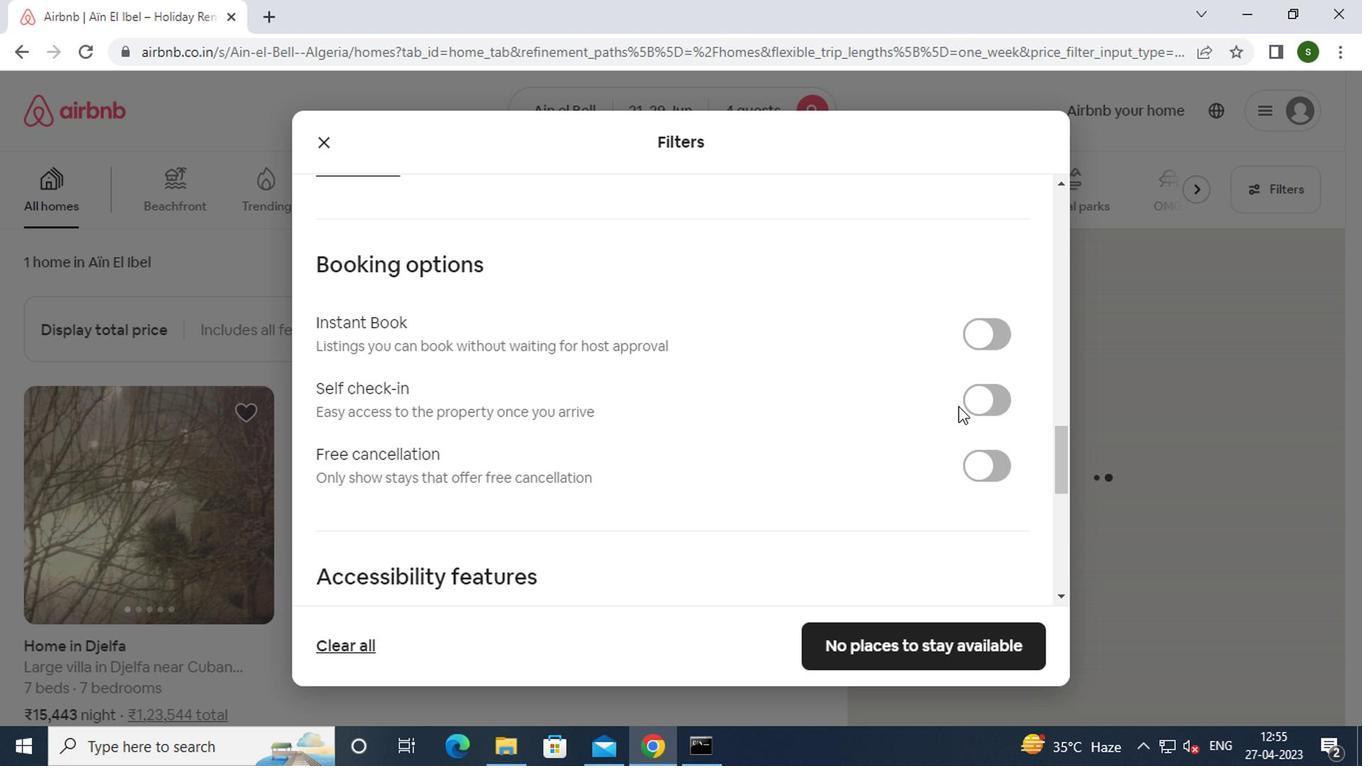 
Action: Mouse pressed left at (978, 390)
Screenshot: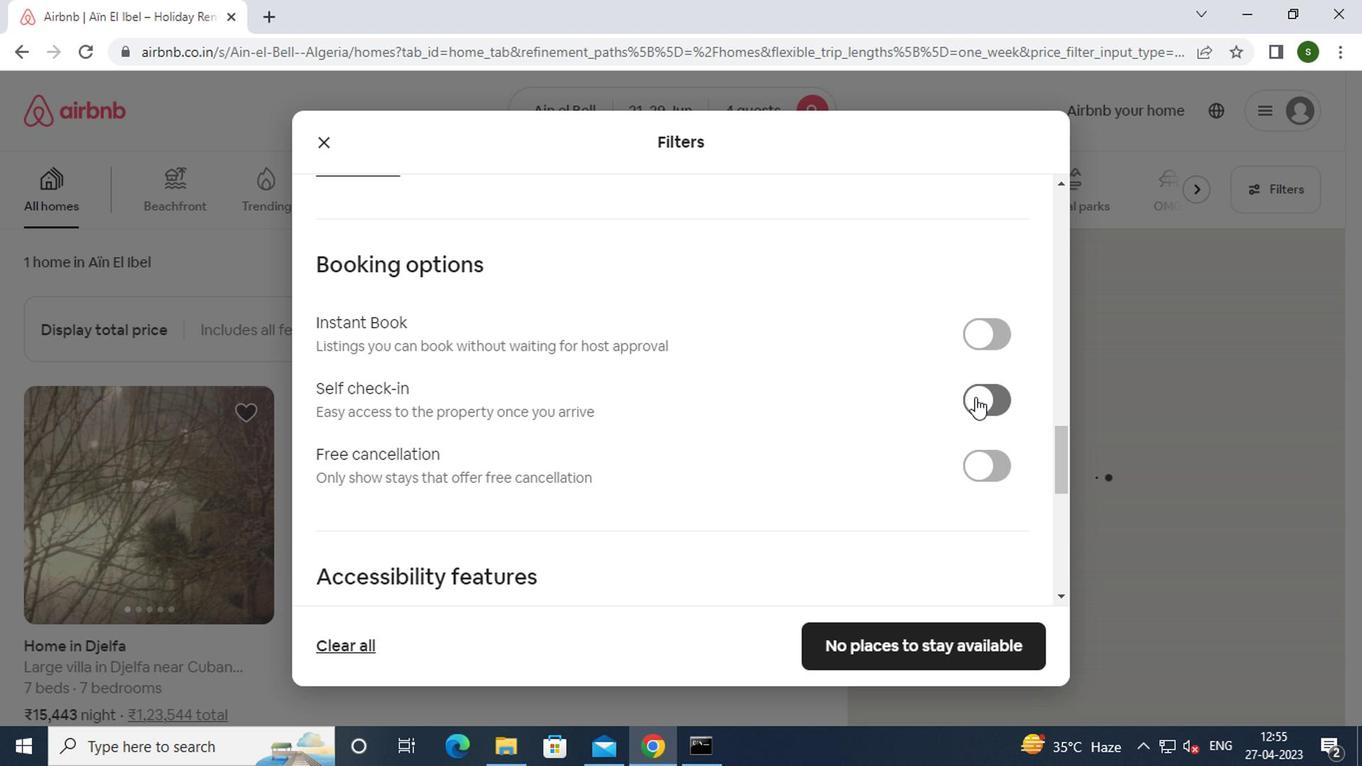 
Action: Mouse moved to (914, 627)
Screenshot: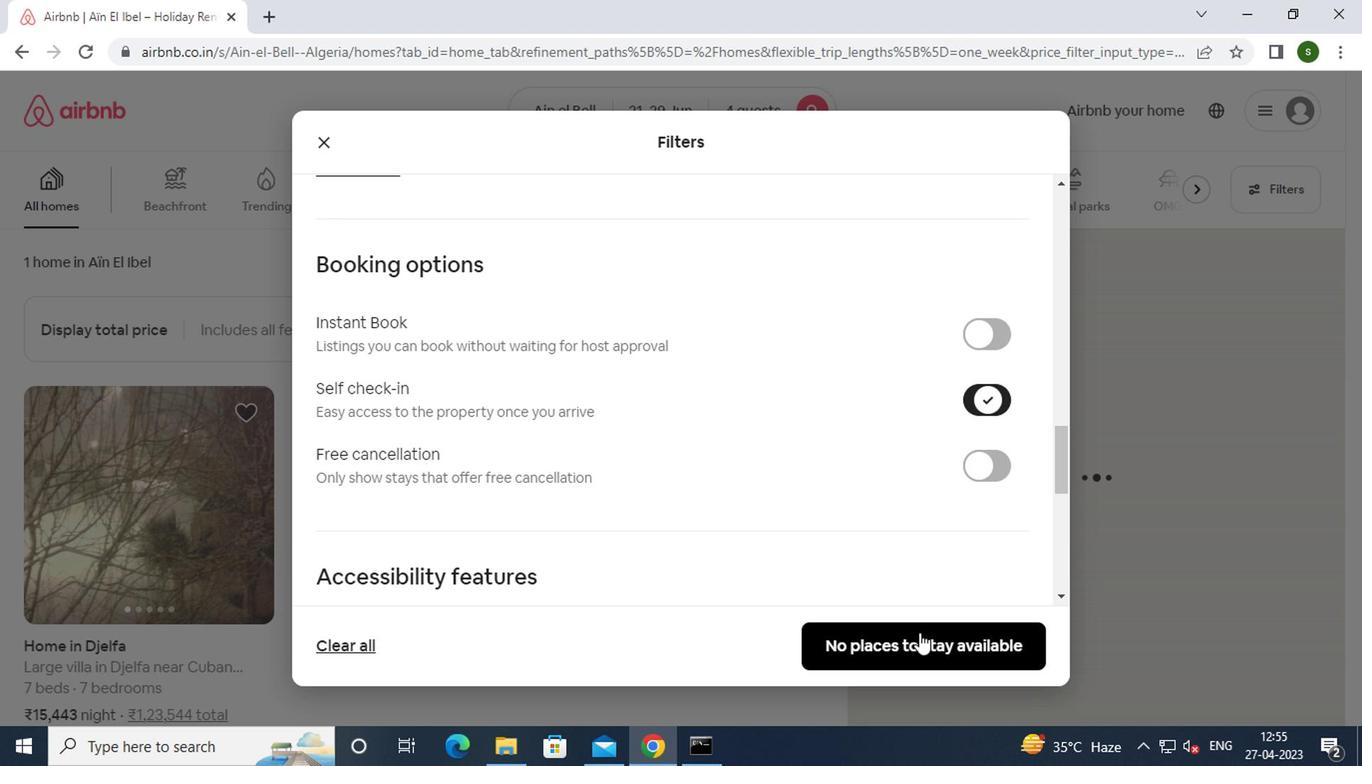 
Action: Mouse pressed left at (914, 627)
Screenshot: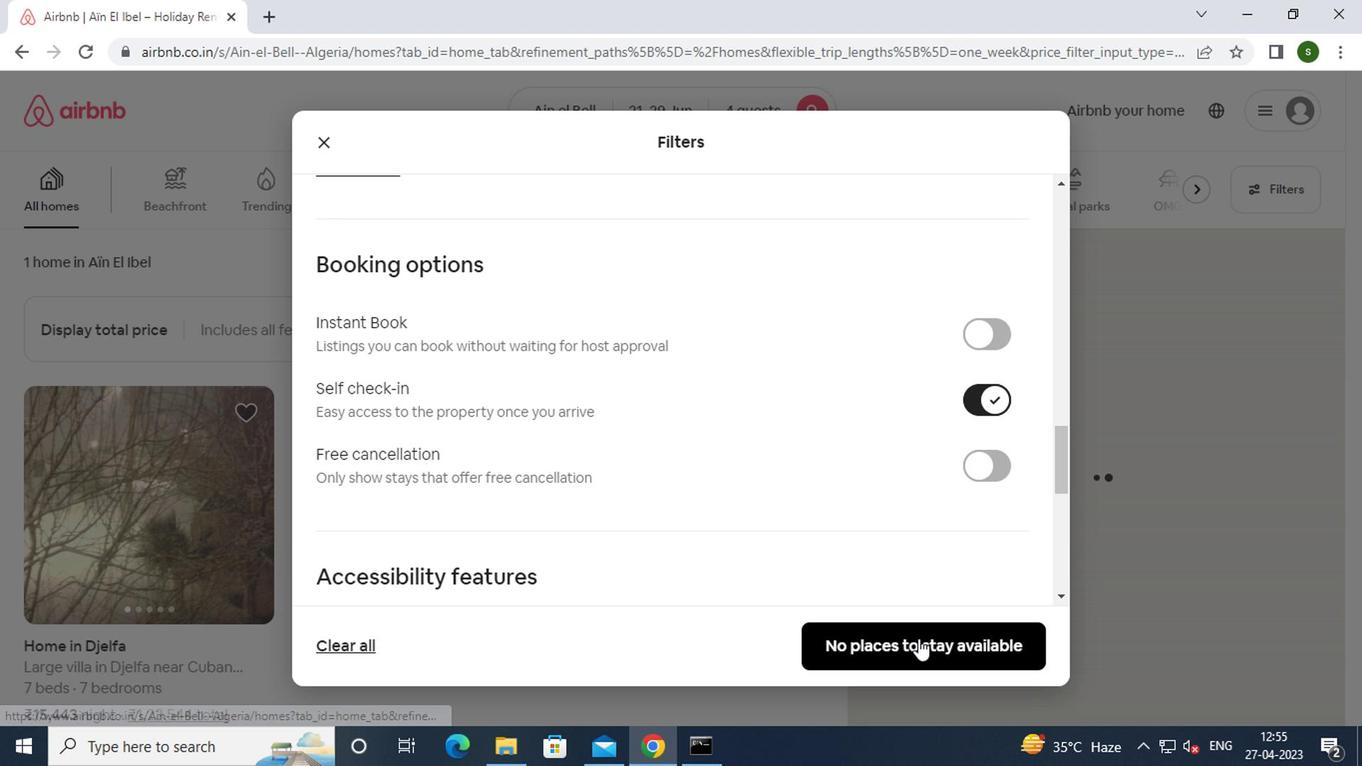 
Action: Mouse moved to (912, 627)
Screenshot: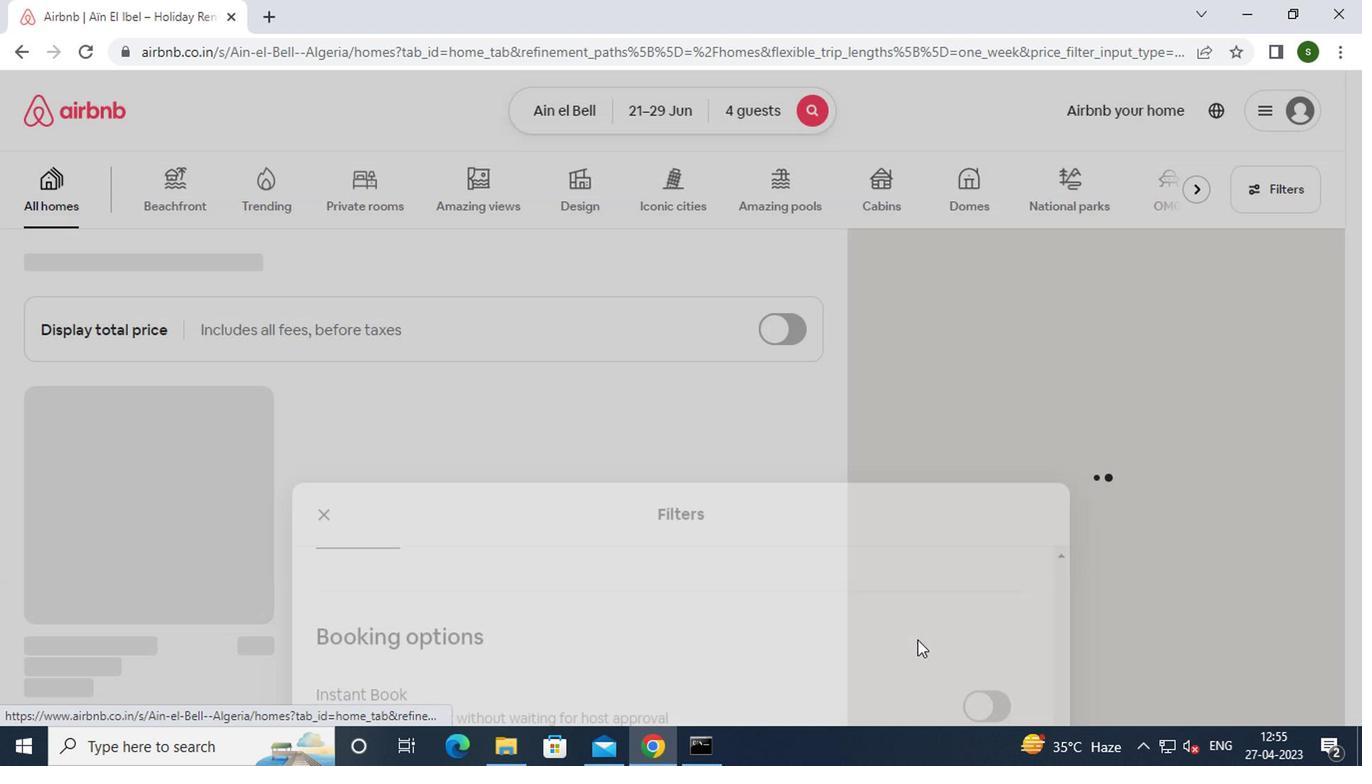 
